 Task: Search one way flight ticket for 3 adults, 3 children in business from Columbus: John Glenn Columbus International Airport to Laramie: Laramie Regional Airport on 5-3-2023. Choice of flights is JetBlue. Number of bags: 1 carry on bag and 3 checked bags. Outbound departure time preference is 9:45.
Action: Mouse moved to (334, 133)
Screenshot: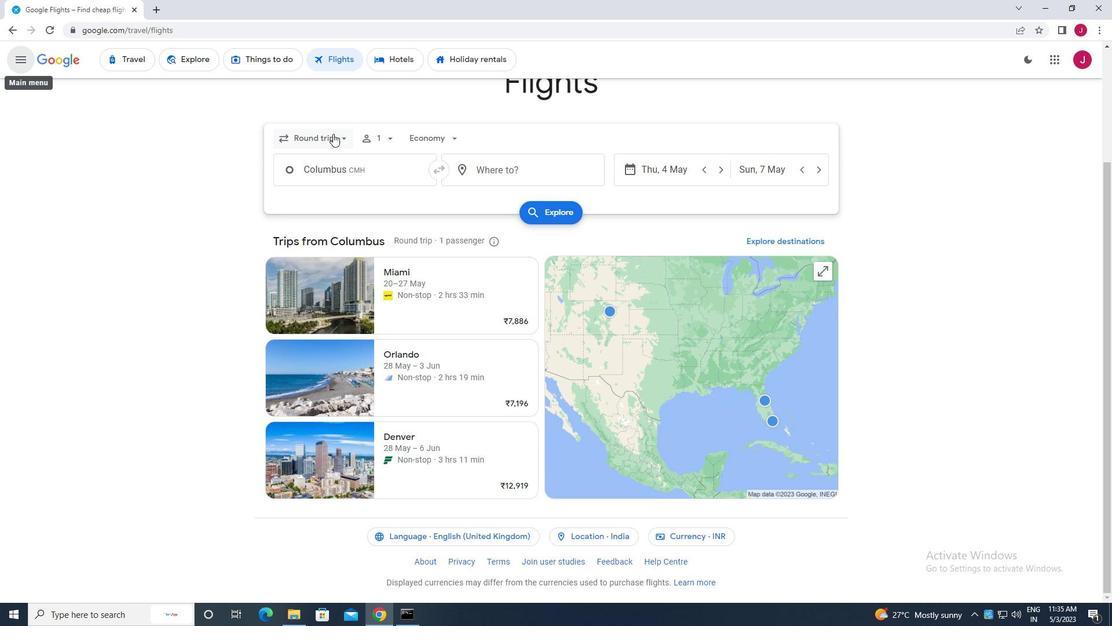 
Action: Mouse pressed left at (334, 133)
Screenshot: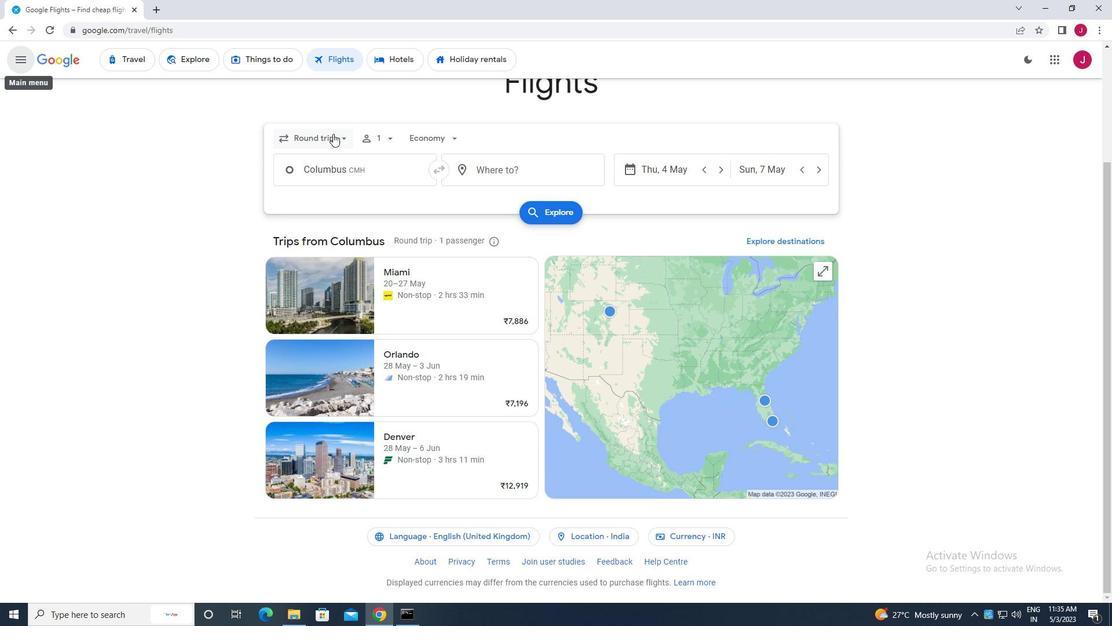 
Action: Mouse moved to (336, 190)
Screenshot: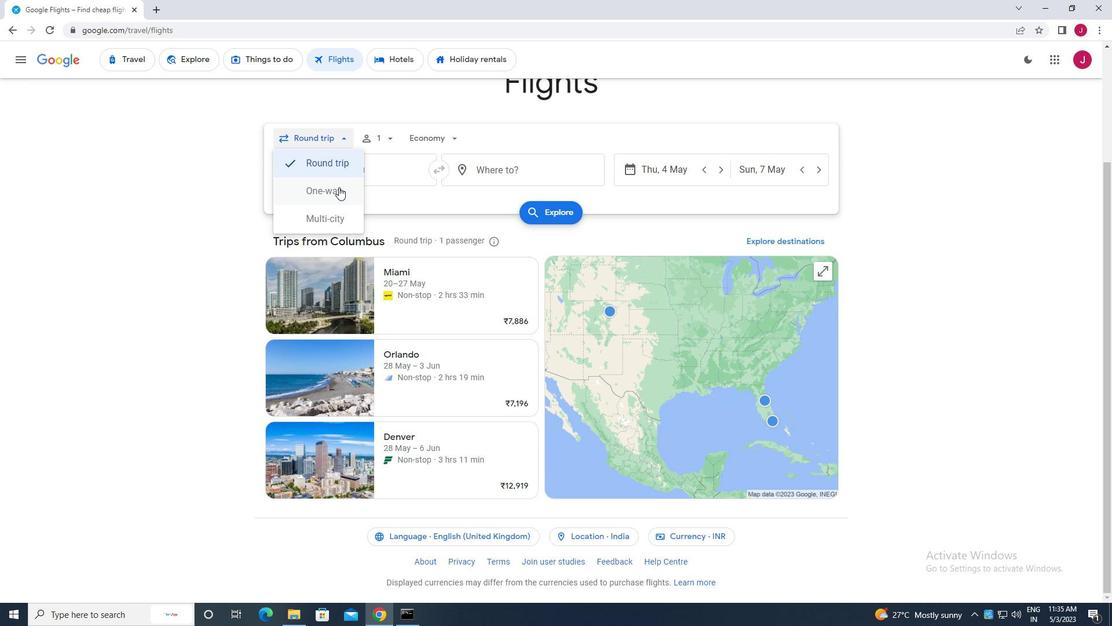 
Action: Mouse pressed left at (336, 190)
Screenshot: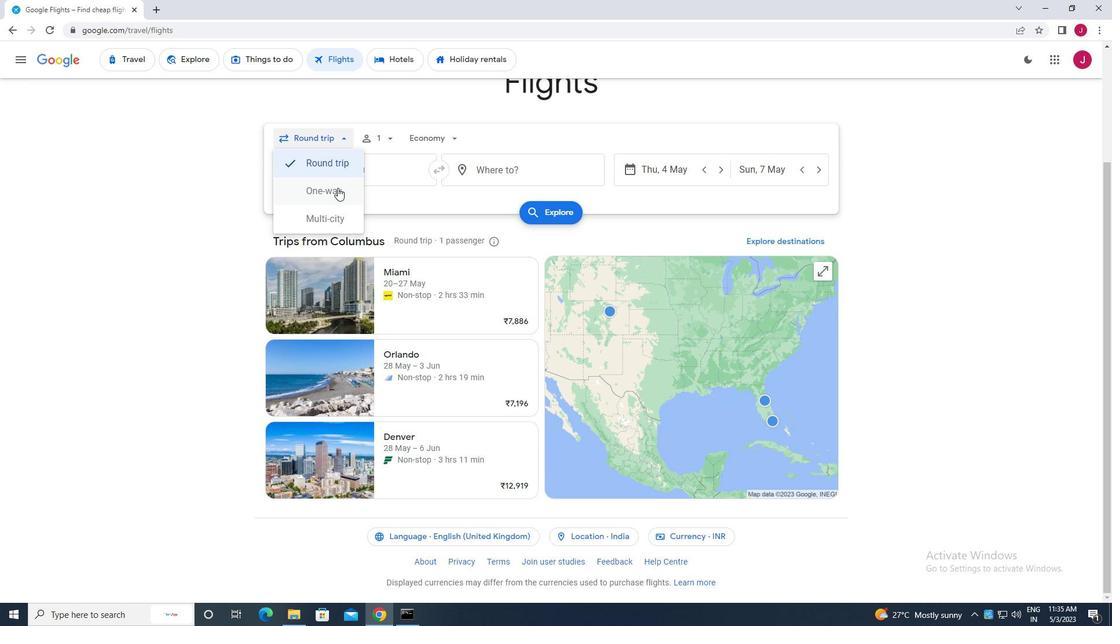 
Action: Mouse moved to (390, 138)
Screenshot: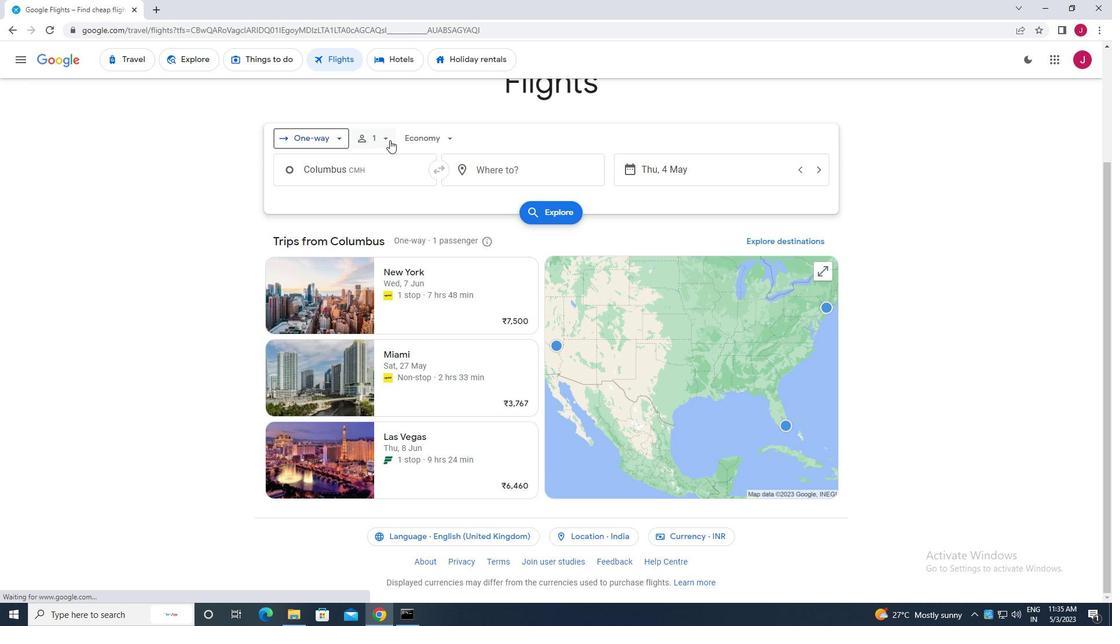 
Action: Mouse pressed left at (390, 138)
Screenshot: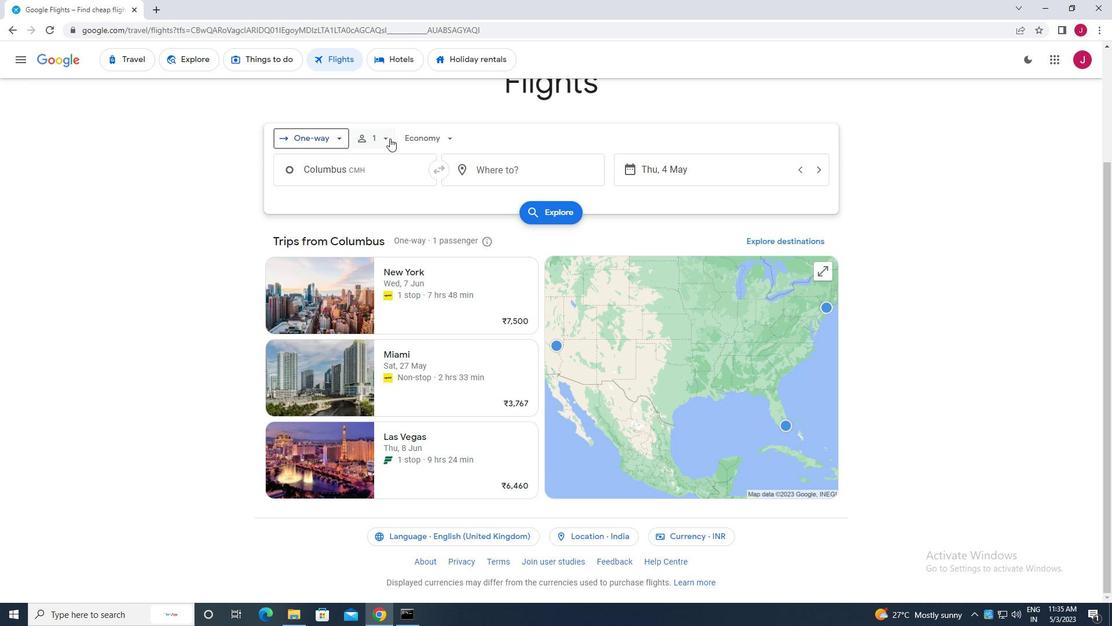 
Action: Mouse moved to (473, 169)
Screenshot: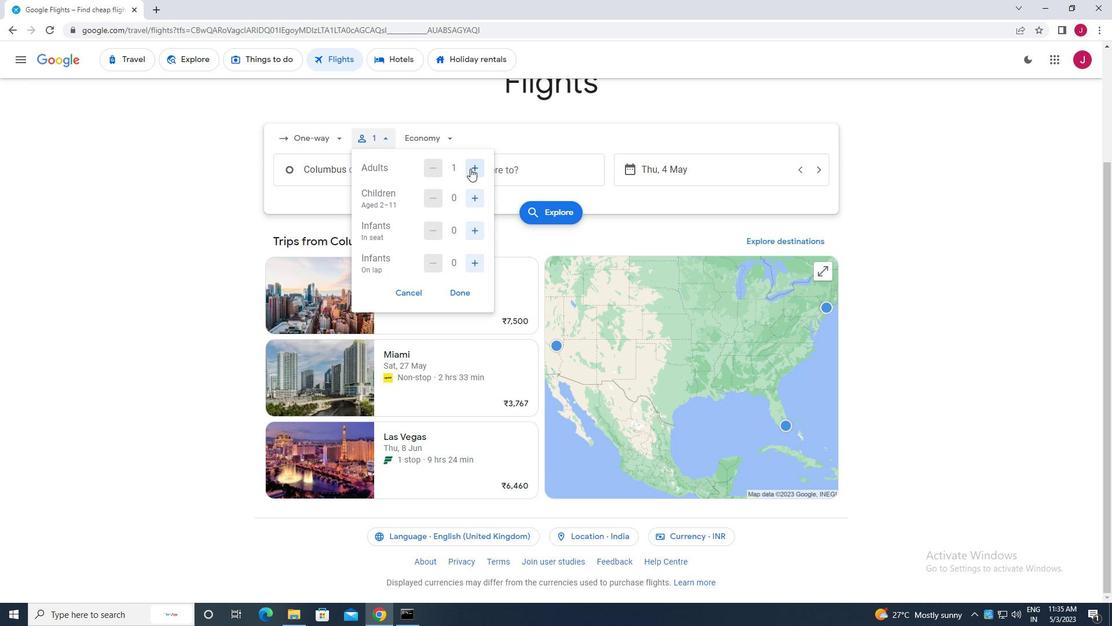 
Action: Mouse pressed left at (473, 169)
Screenshot: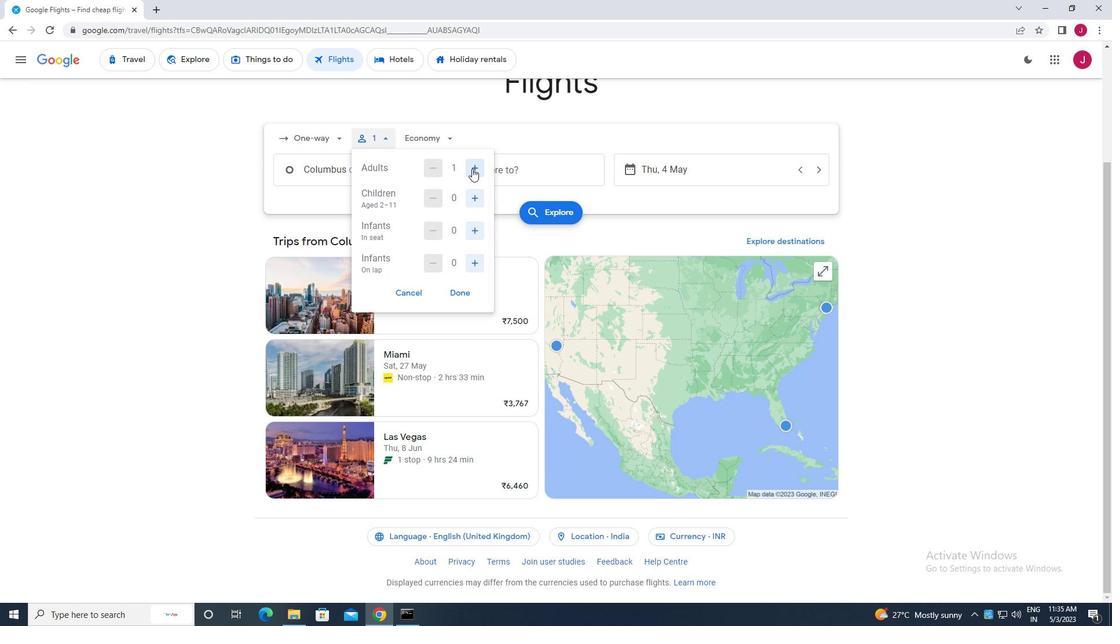 
Action: Mouse pressed left at (473, 169)
Screenshot: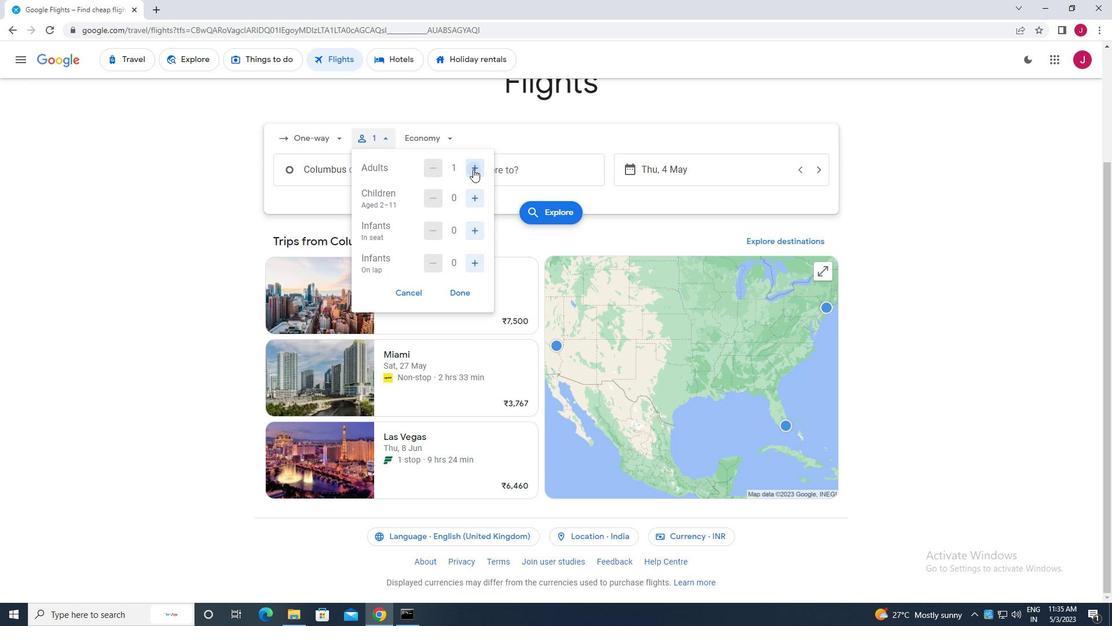
Action: Mouse moved to (477, 201)
Screenshot: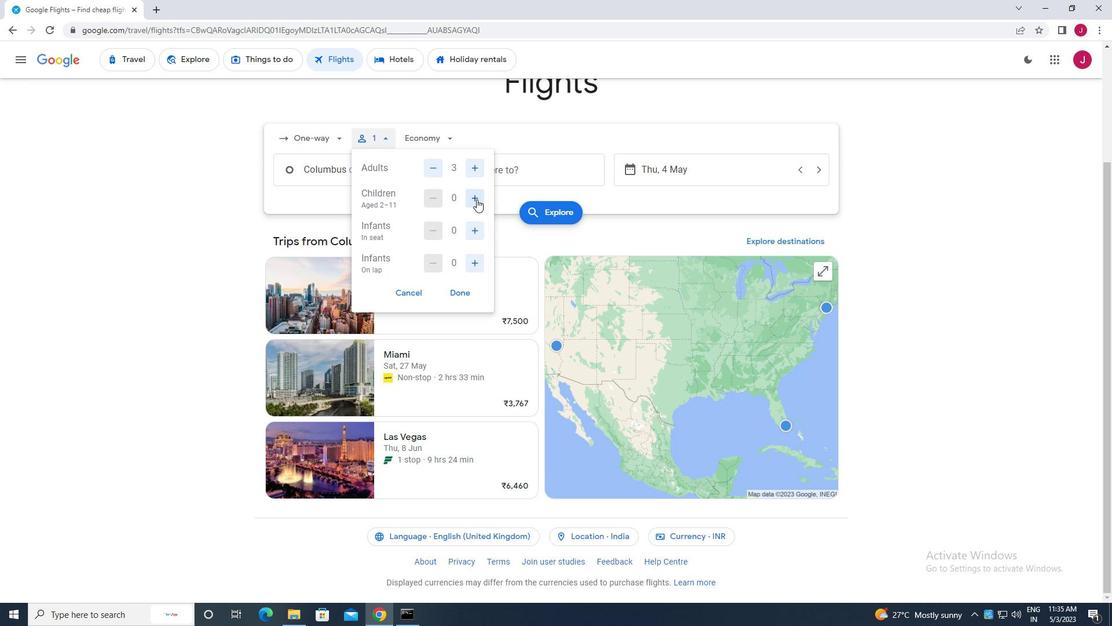 
Action: Mouse pressed left at (477, 201)
Screenshot: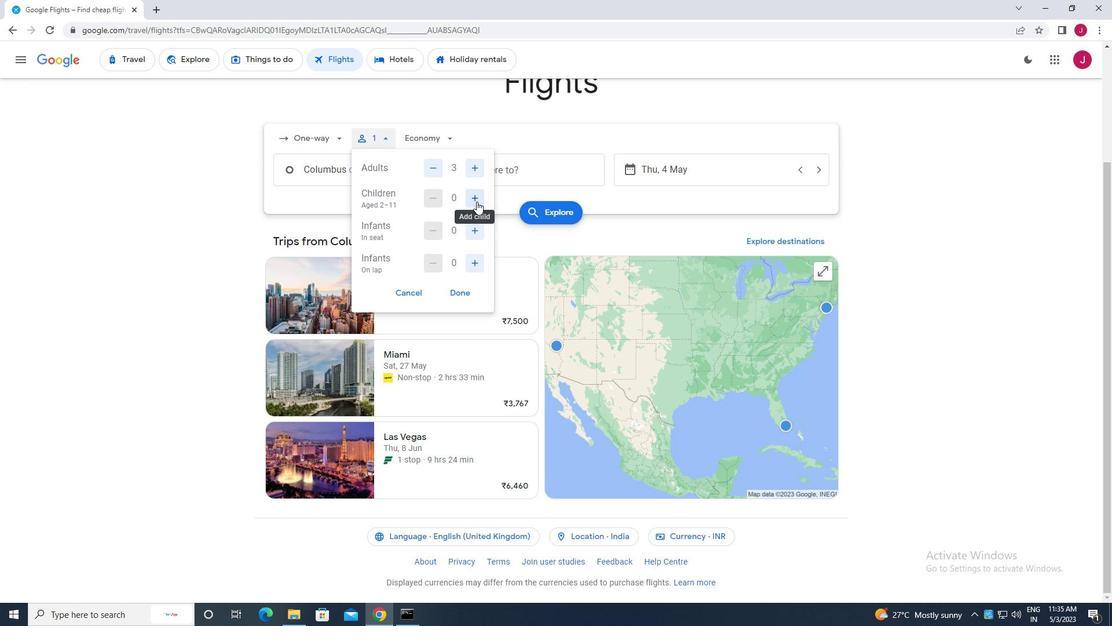 
Action: Mouse pressed left at (477, 201)
Screenshot: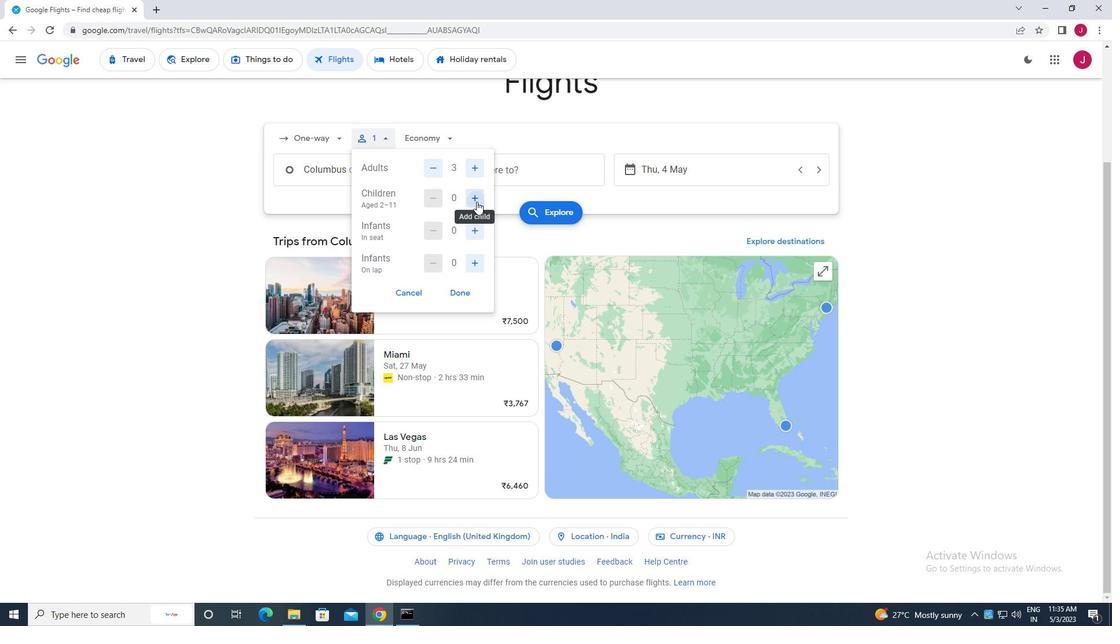 
Action: Mouse pressed left at (477, 201)
Screenshot: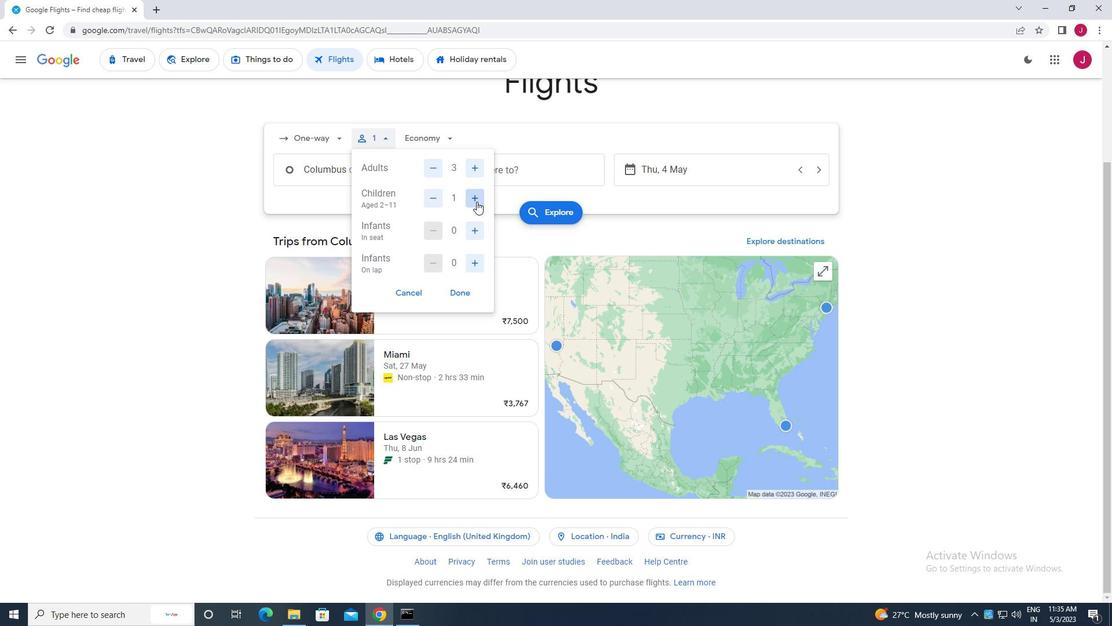 
Action: Mouse moved to (462, 293)
Screenshot: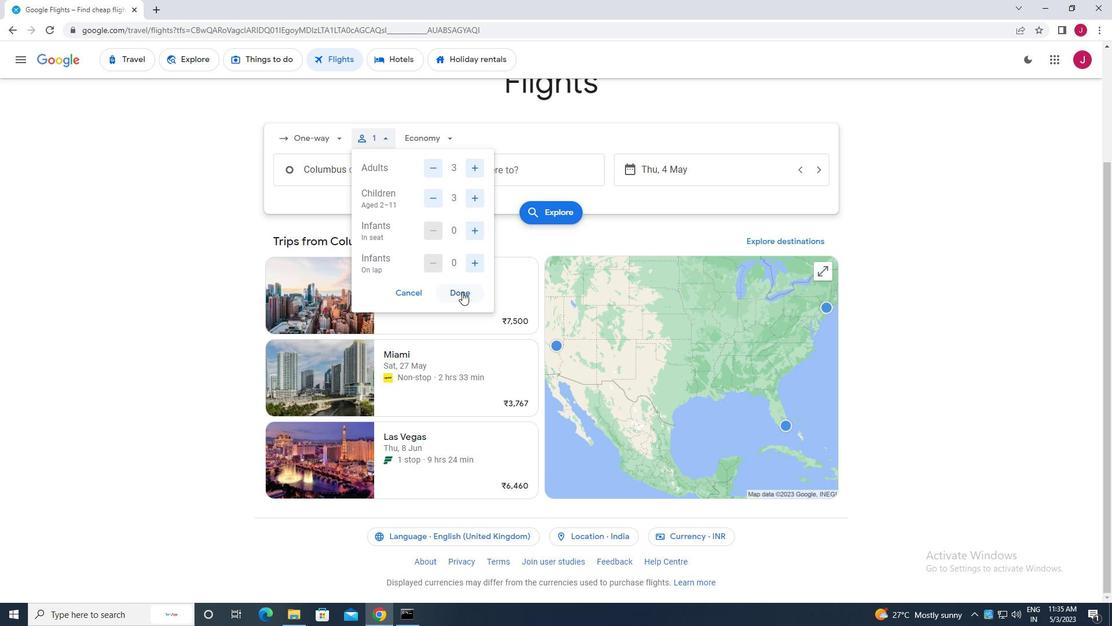 
Action: Mouse pressed left at (462, 293)
Screenshot: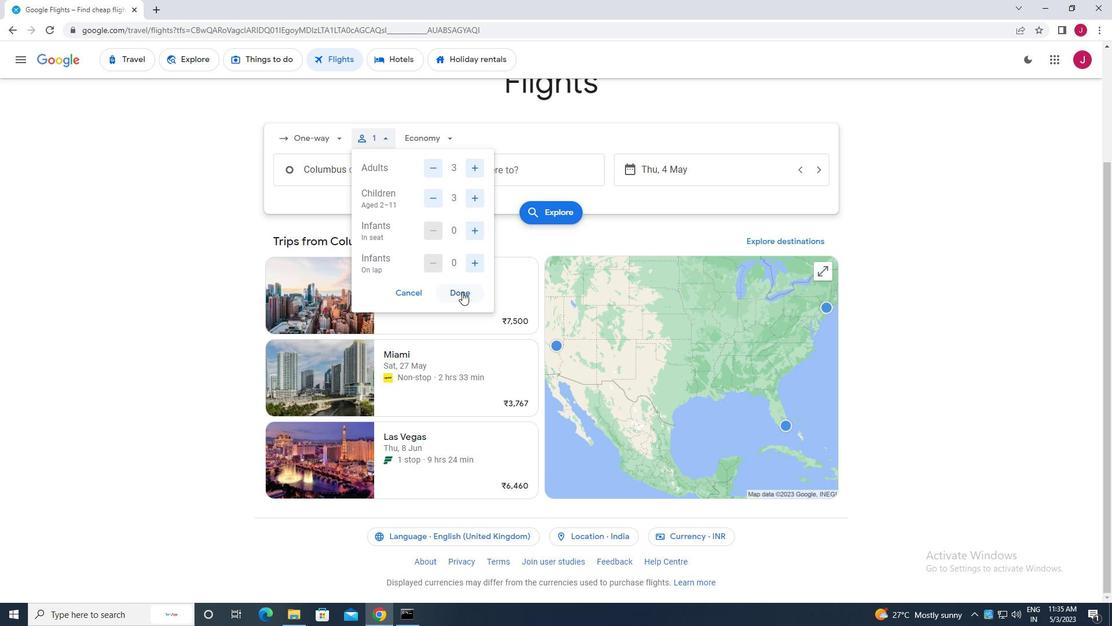 
Action: Mouse moved to (444, 141)
Screenshot: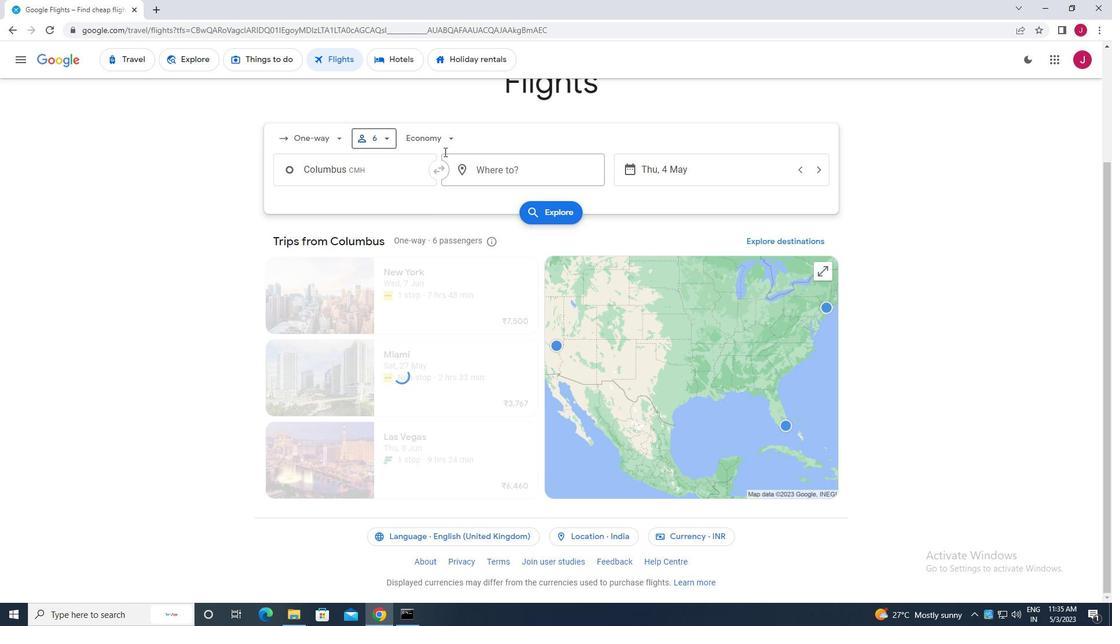 
Action: Mouse pressed left at (444, 141)
Screenshot: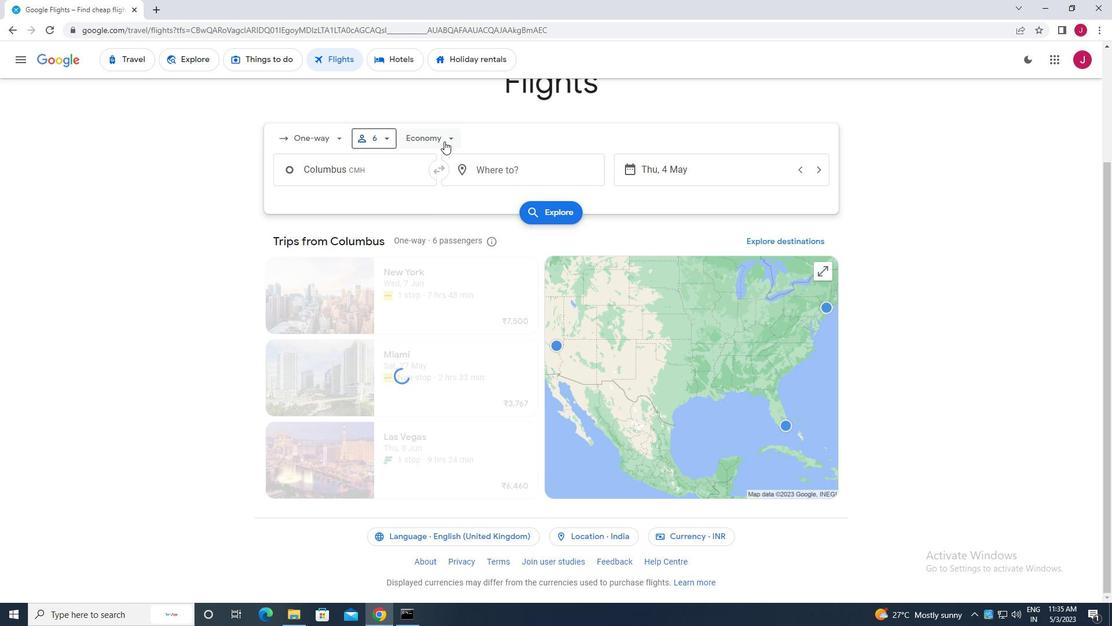 
Action: Mouse moved to (445, 215)
Screenshot: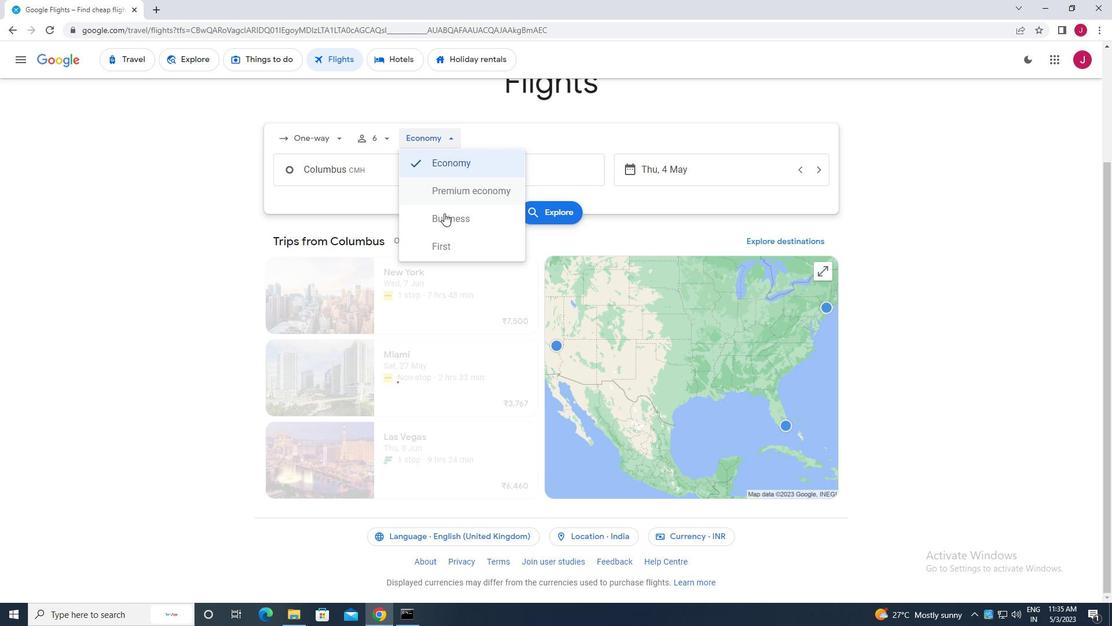 
Action: Mouse pressed left at (445, 215)
Screenshot: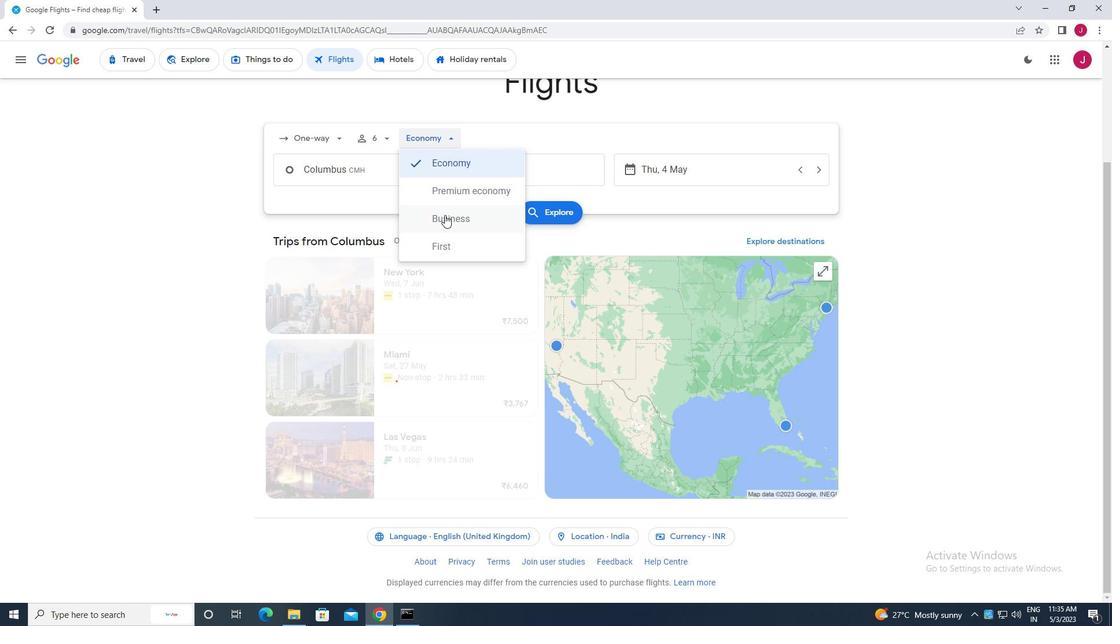 
Action: Mouse moved to (385, 166)
Screenshot: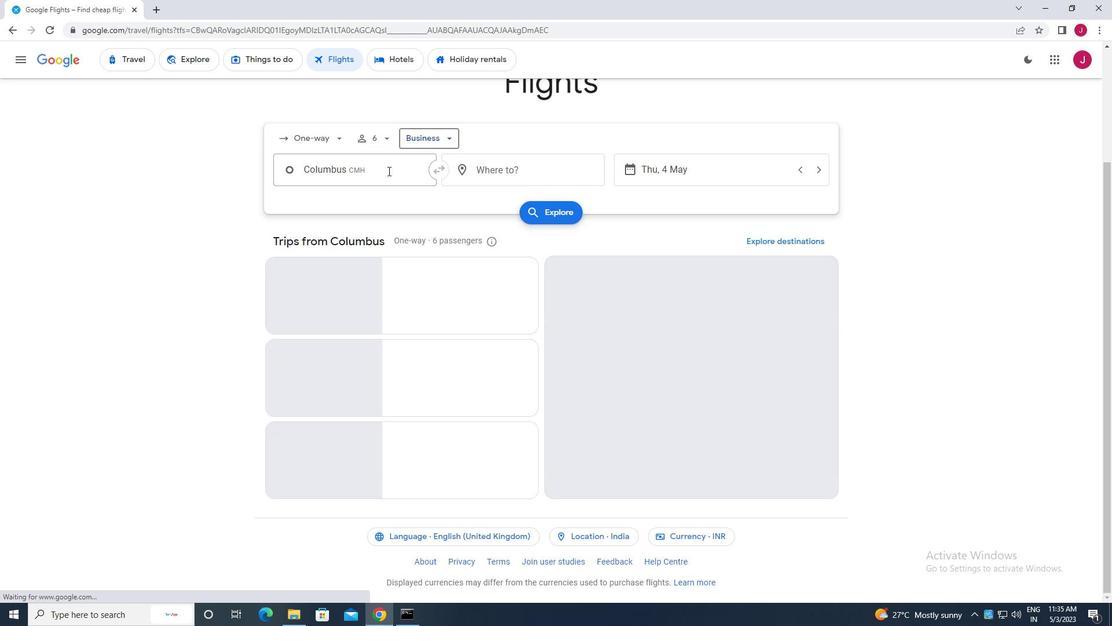 
Action: Mouse pressed left at (385, 166)
Screenshot: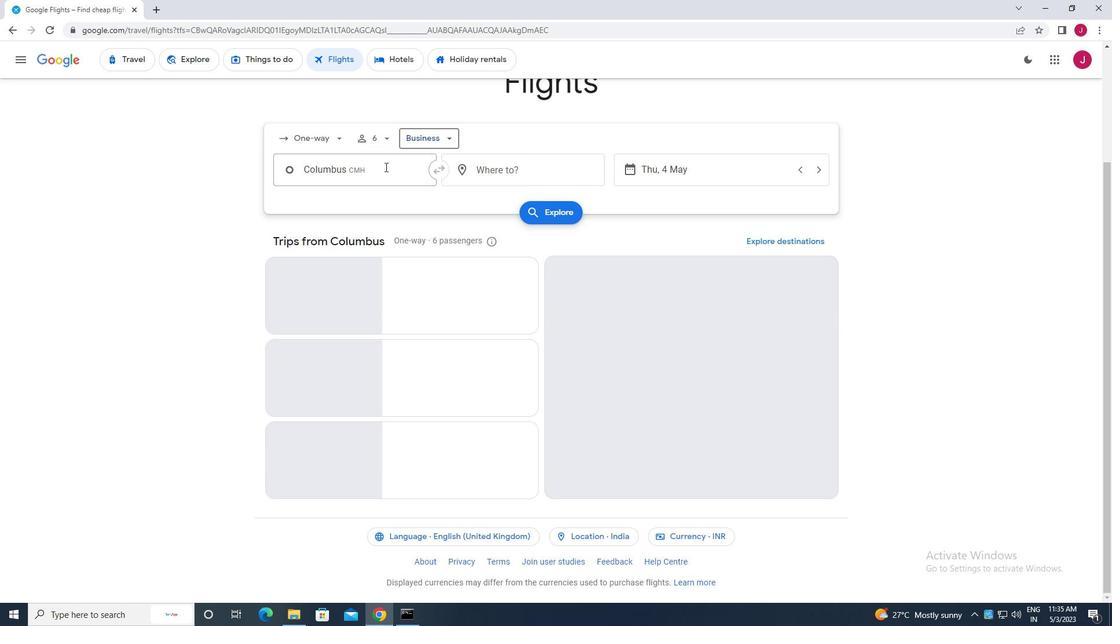 
Action: Mouse moved to (384, 164)
Screenshot: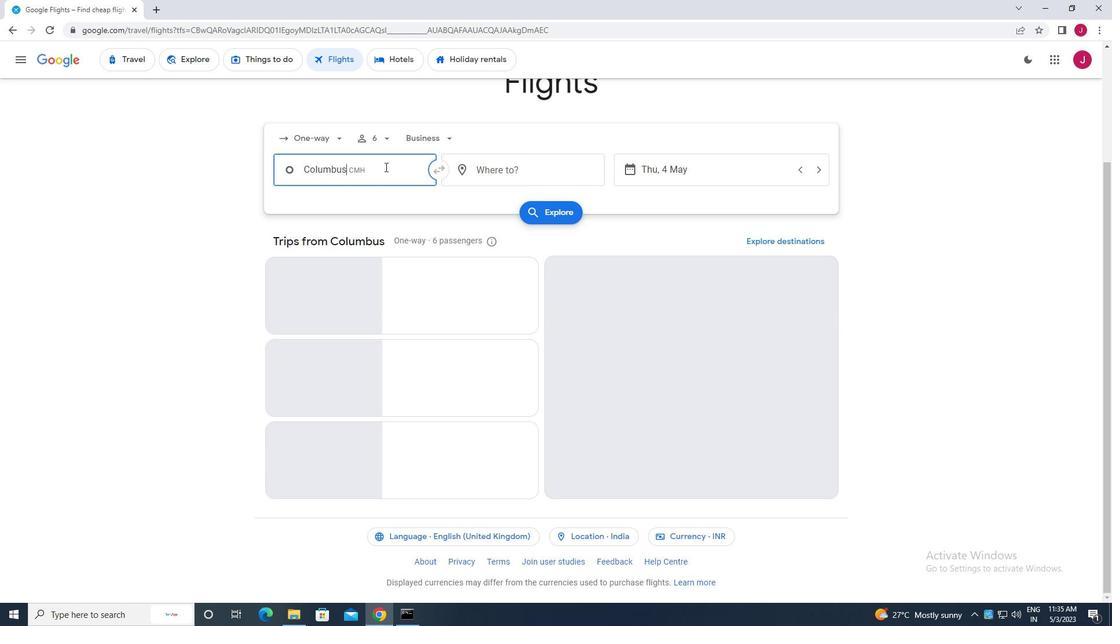 
Action: Key pressed columb
Screenshot: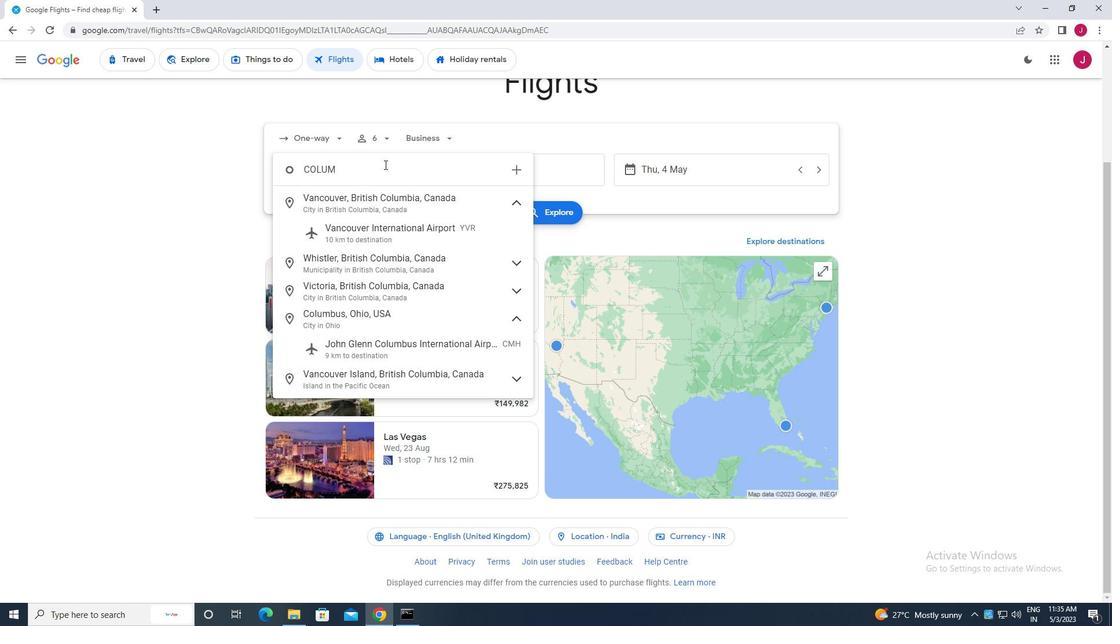 
Action: Mouse moved to (383, 165)
Screenshot: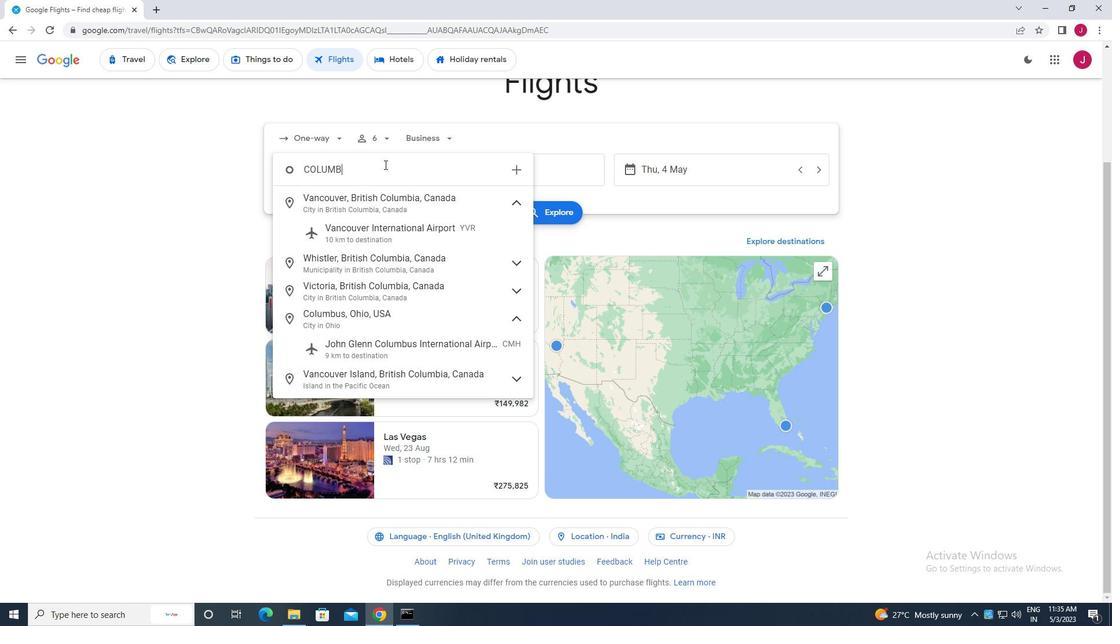 
Action: Key pressed us
Screenshot: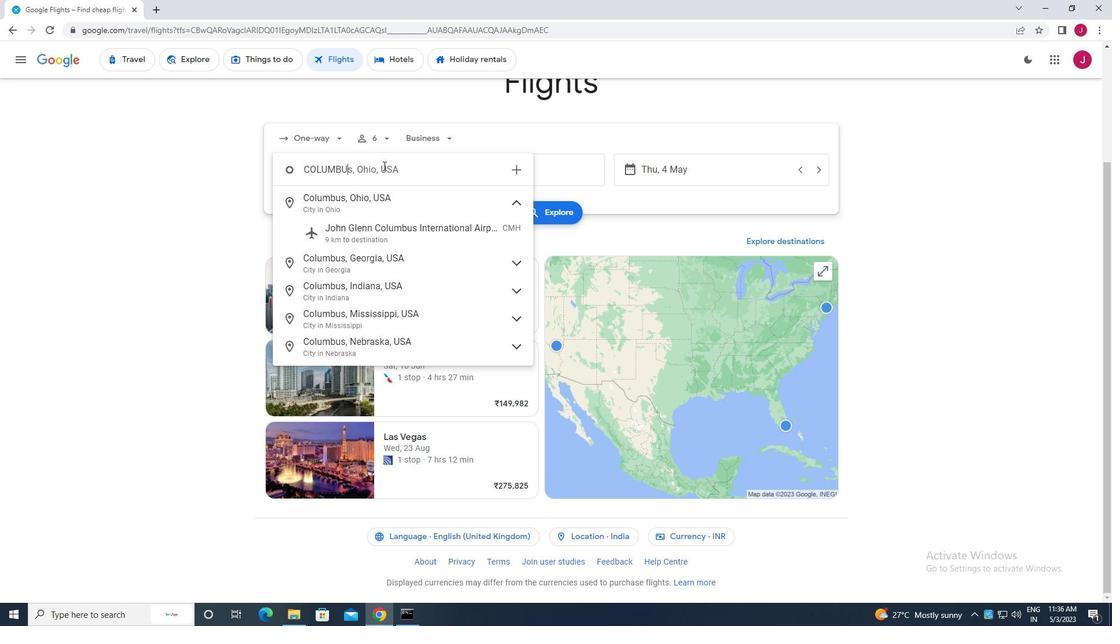 
Action: Mouse moved to (413, 226)
Screenshot: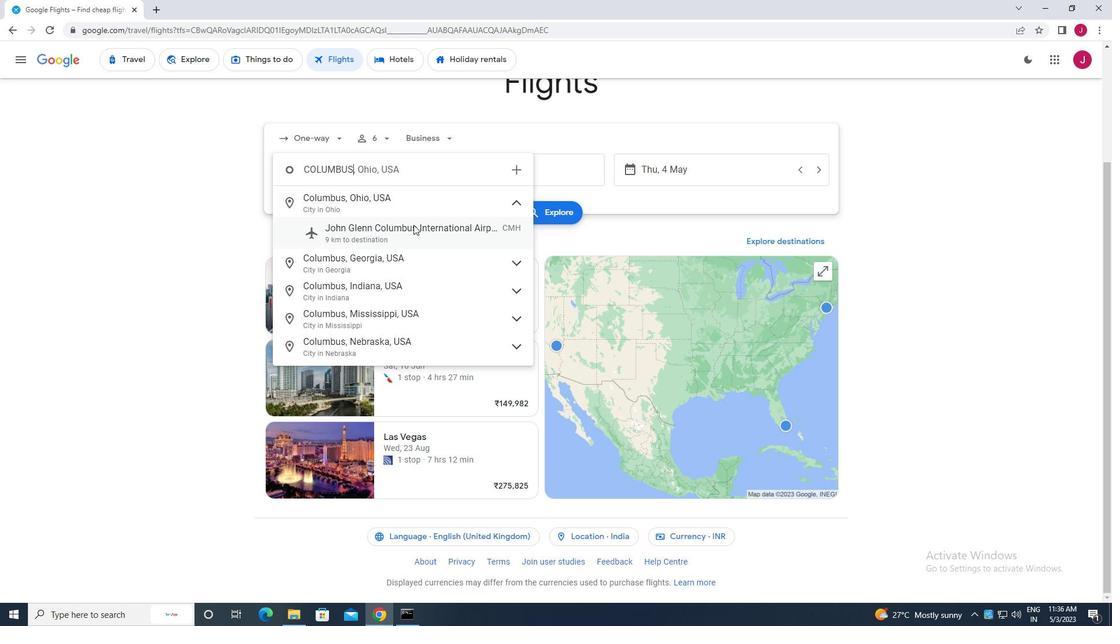 
Action: Mouse pressed left at (413, 226)
Screenshot: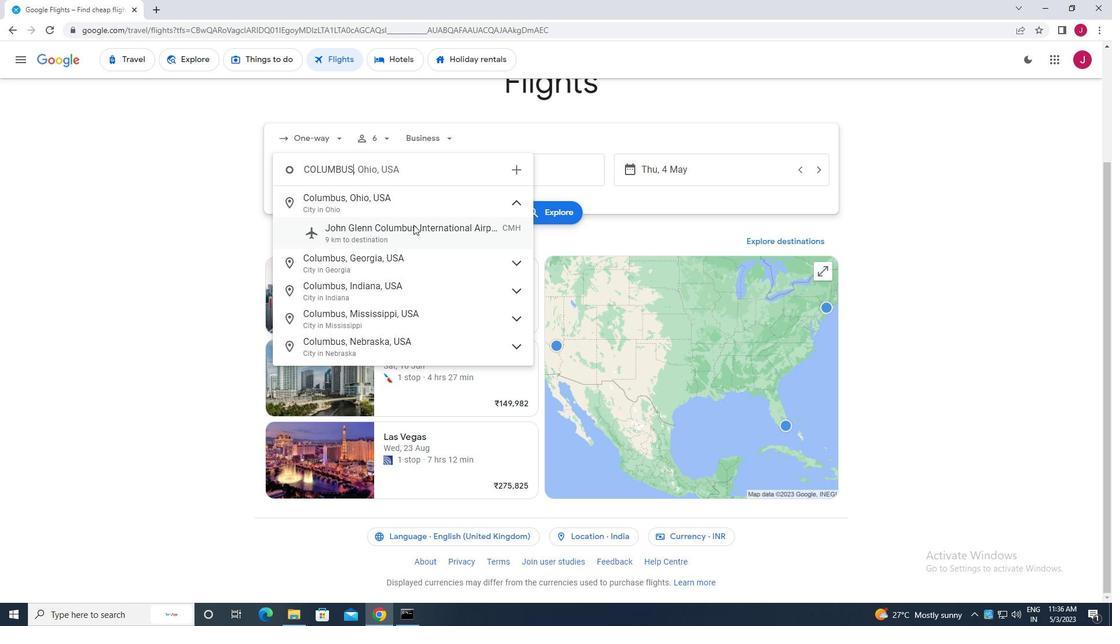 
Action: Mouse moved to (546, 170)
Screenshot: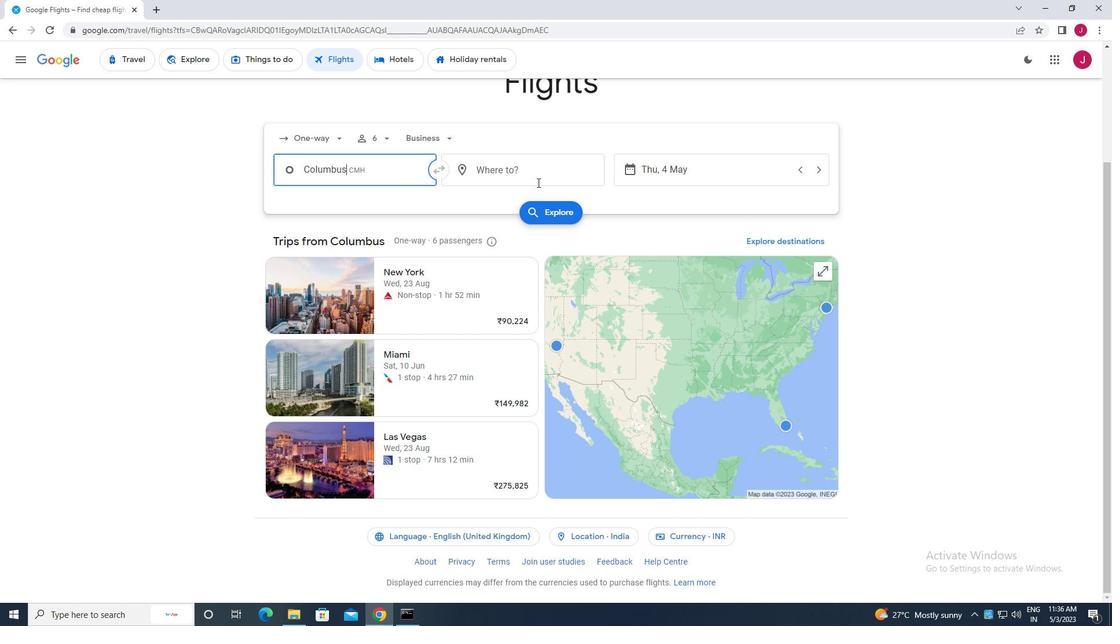 
Action: Mouse pressed left at (546, 170)
Screenshot: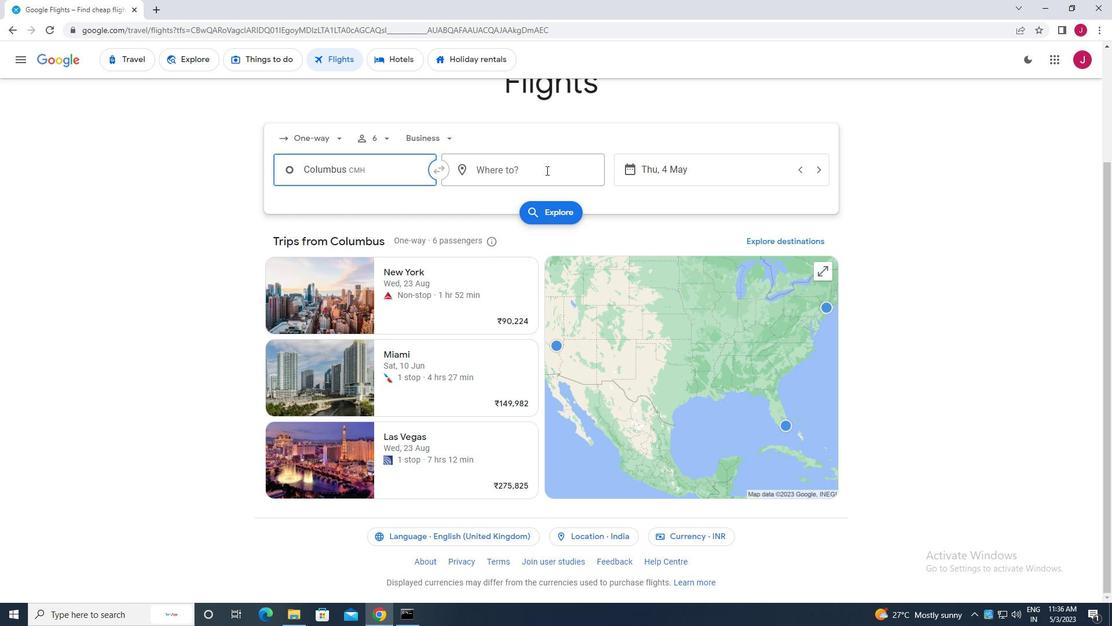 
Action: Mouse moved to (542, 166)
Screenshot: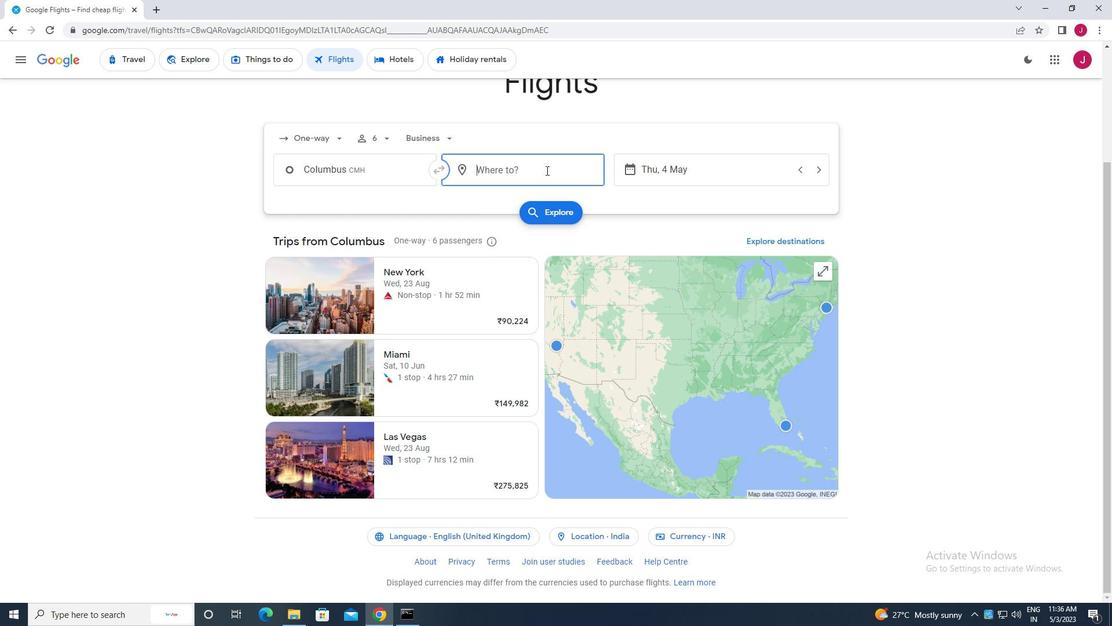 
Action: Key pressed albert<Key.space>j<Key.backspace><Key.backspace><Key.backspace><Key.backspace><Key.backspace><Key.backspace><Key.backspace><Key.backspace><Key.backspace>laram
Screenshot: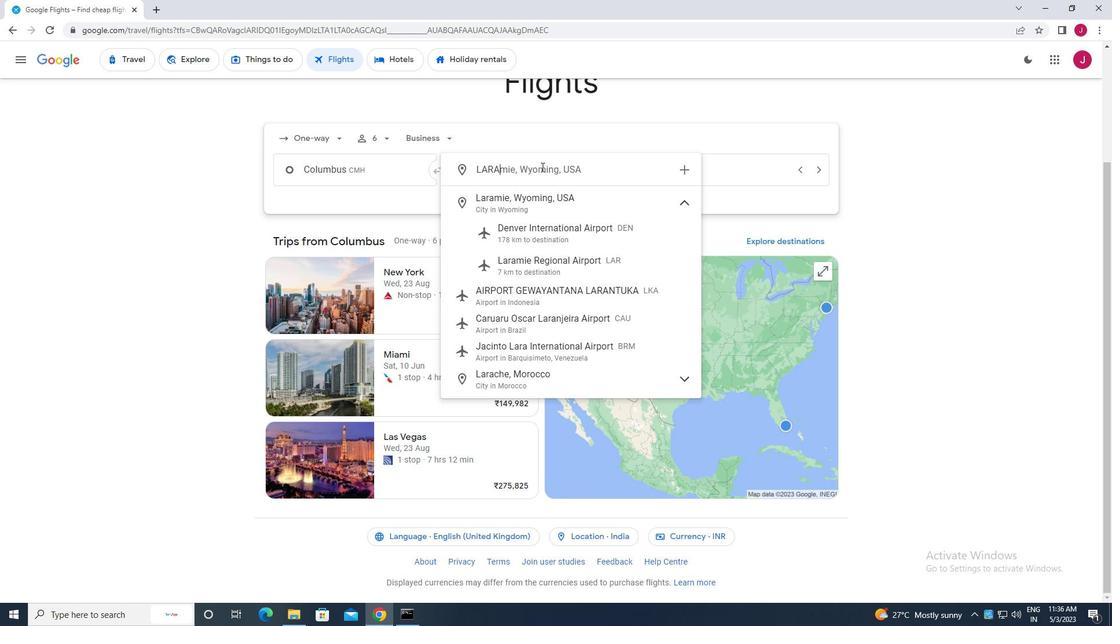 
Action: Mouse moved to (558, 268)
Screenshot: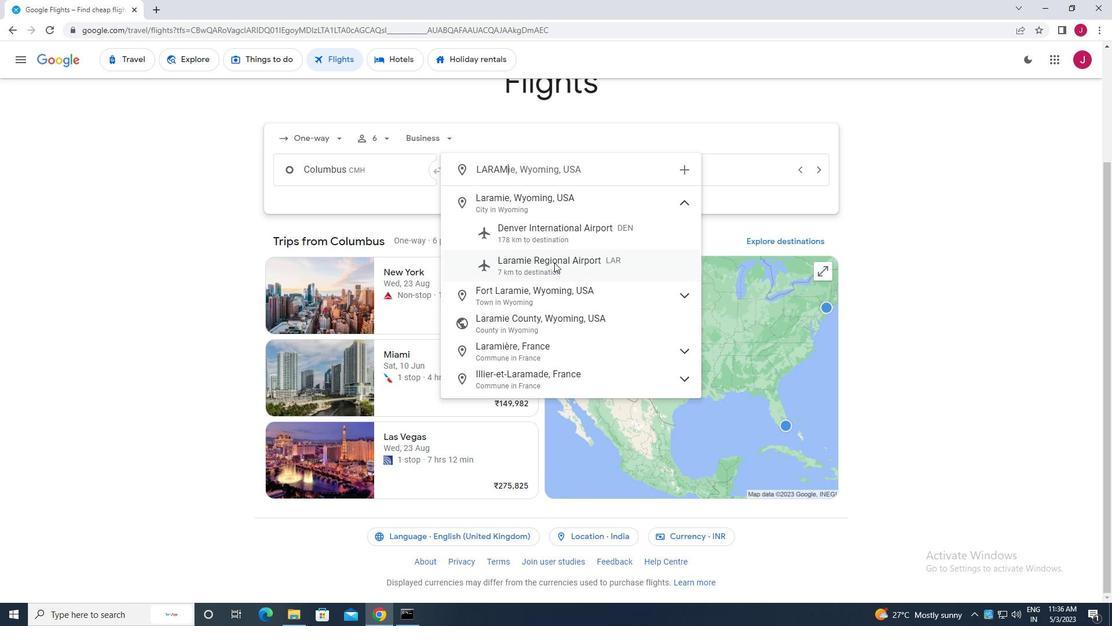 
Action: Mouse pressed left at (558, 268)
Screenshot: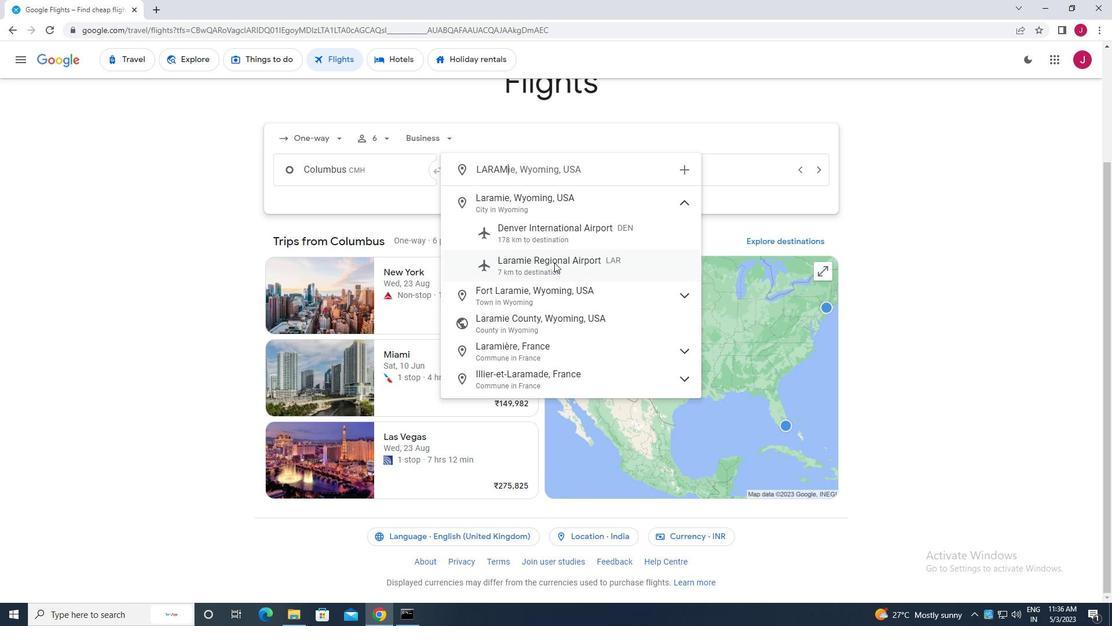 
Action: Mouse moved to (706, 172)
Screenshot: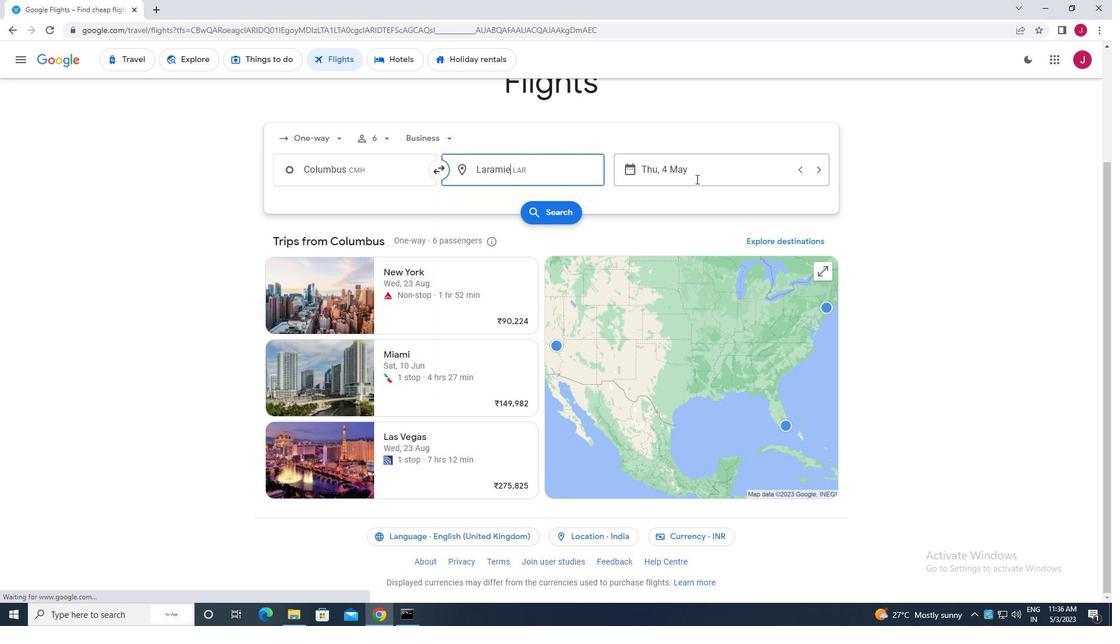 
Action: Mouse pressed left at (706, 172)
Screenshot: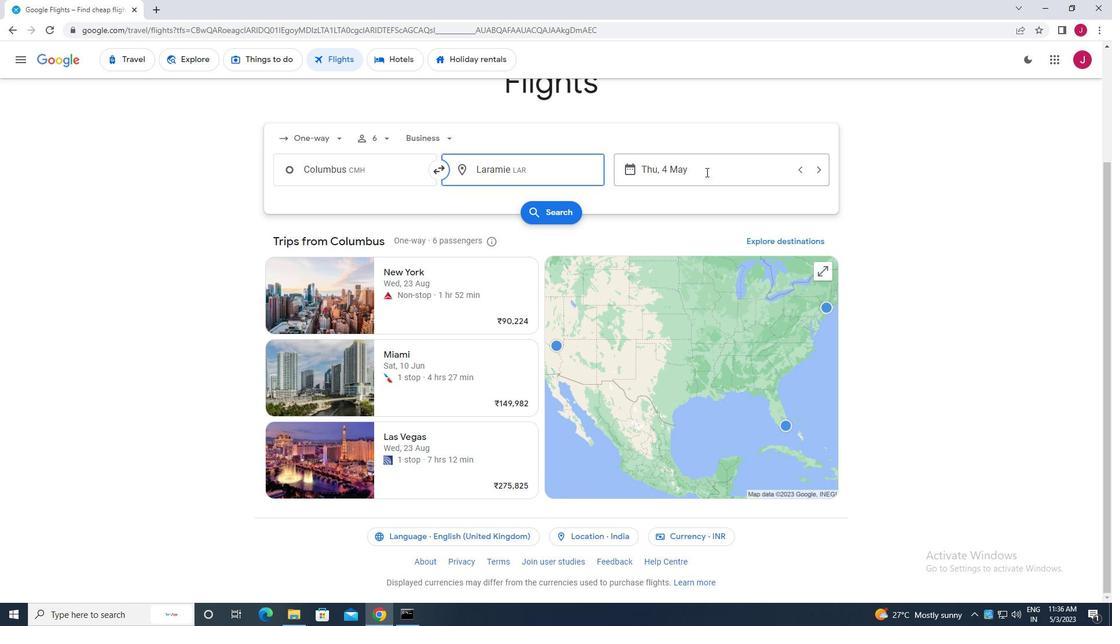 
Action: Mouse moved to (503, 258)
Screenshot: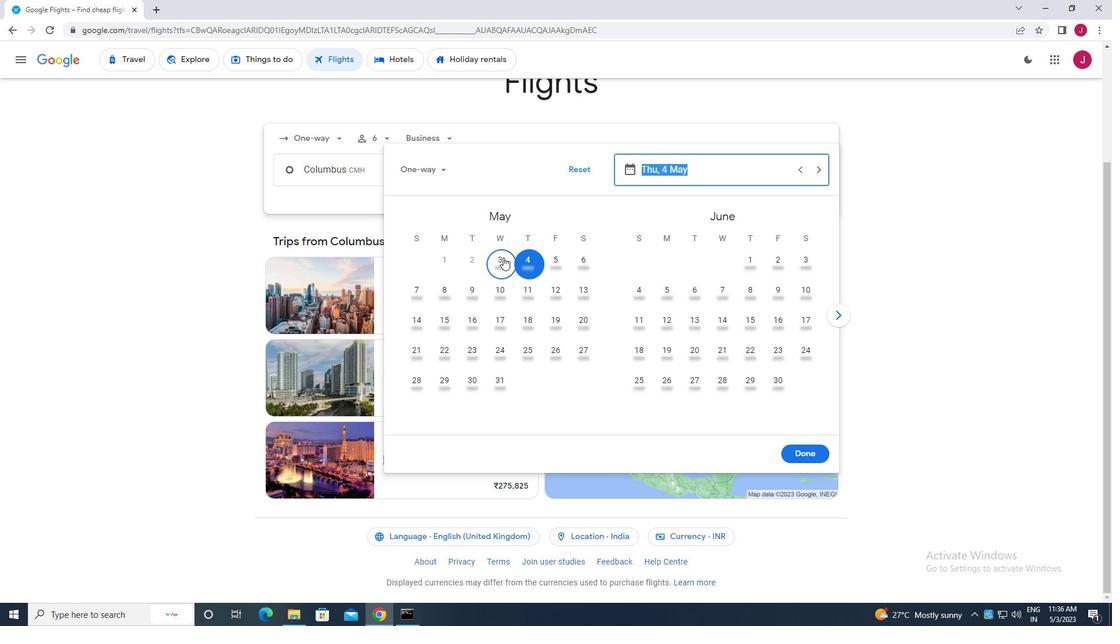 
Action: Mouse pressed left at (503, 258)
Screenshot: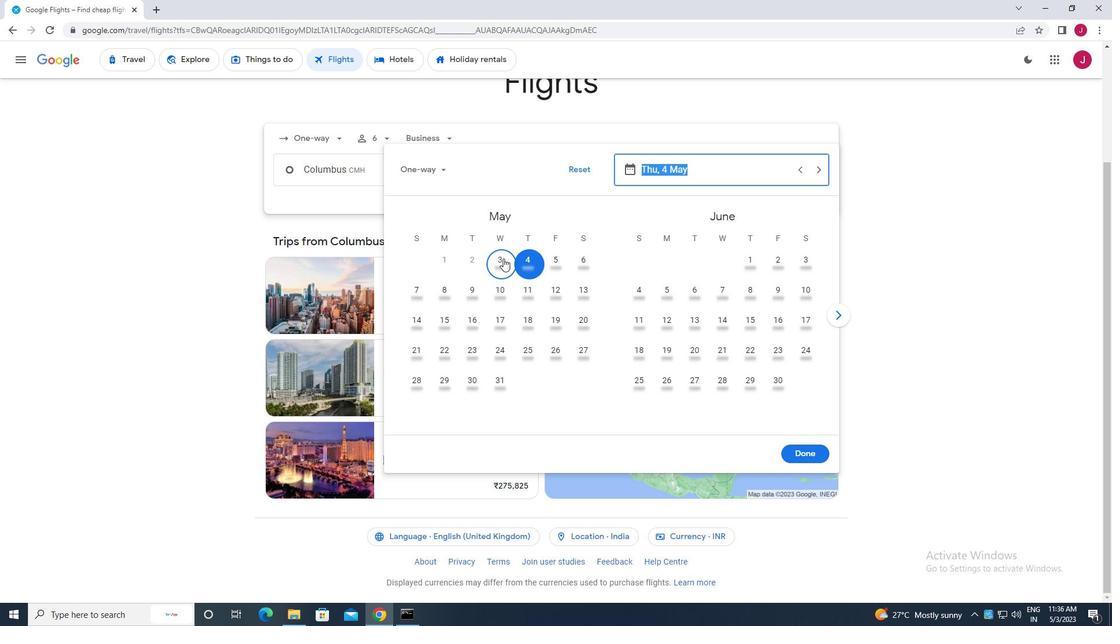 
Action: Mouse moved to (806, 450)
Screenshot: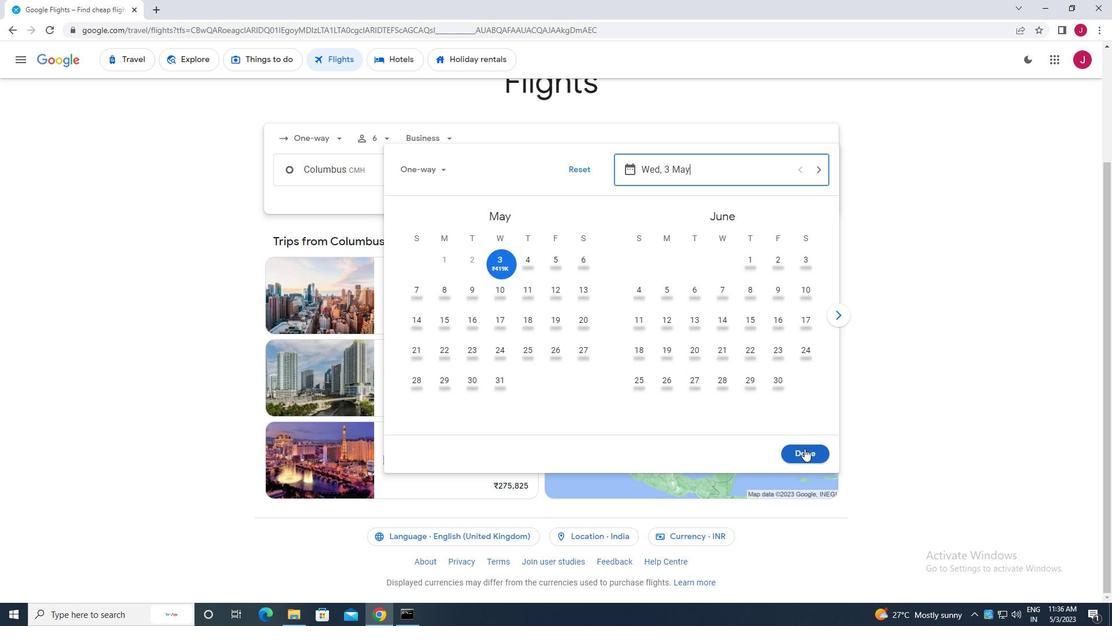 
Action: Mouse pressed left at (806, 450)
Screenshot: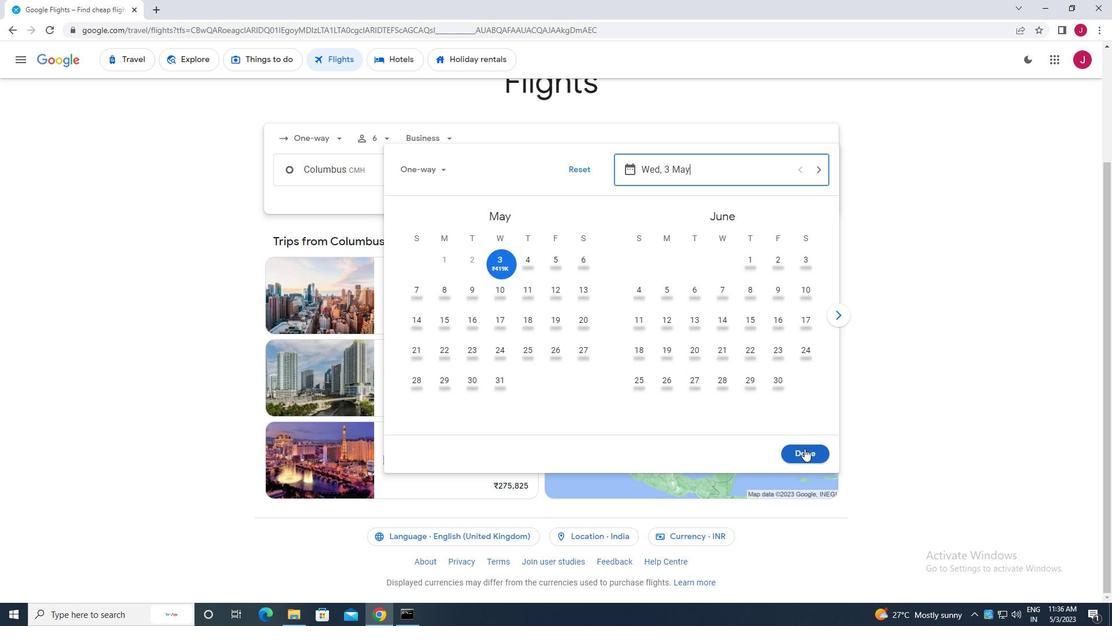 
Action: Mouse moved to (557, 212)
Screenshot: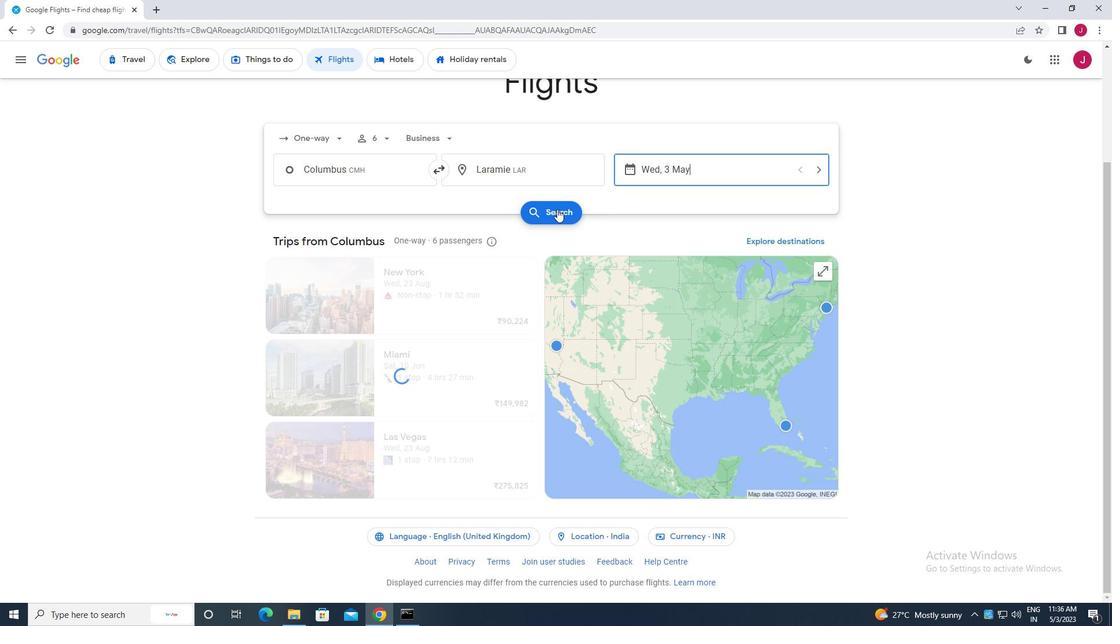 
Action: Mouse pressed left at (557, 212)
Screenshot: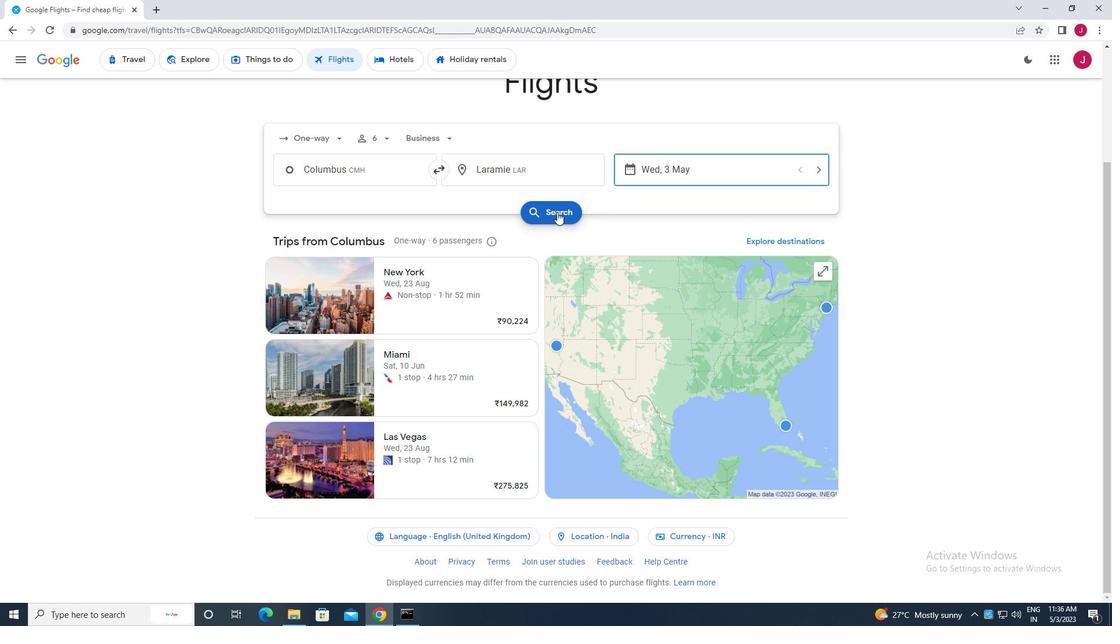 
Action: Mouse moved to (299, 164)
Screenshot: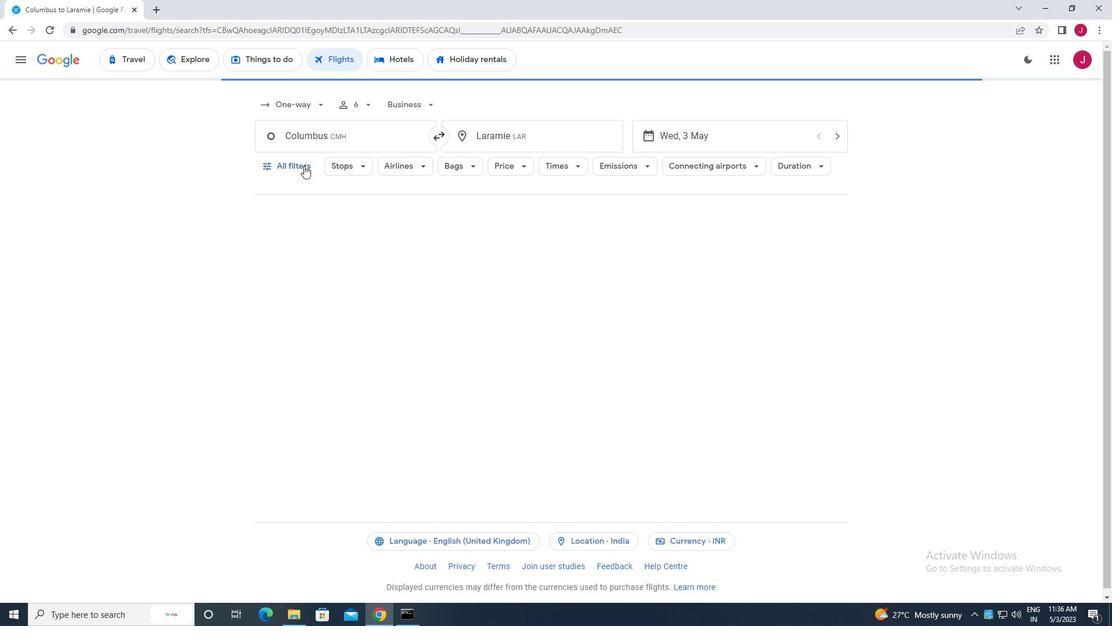 
Action: Mouse pressed left at (299, 164)
Screenshot: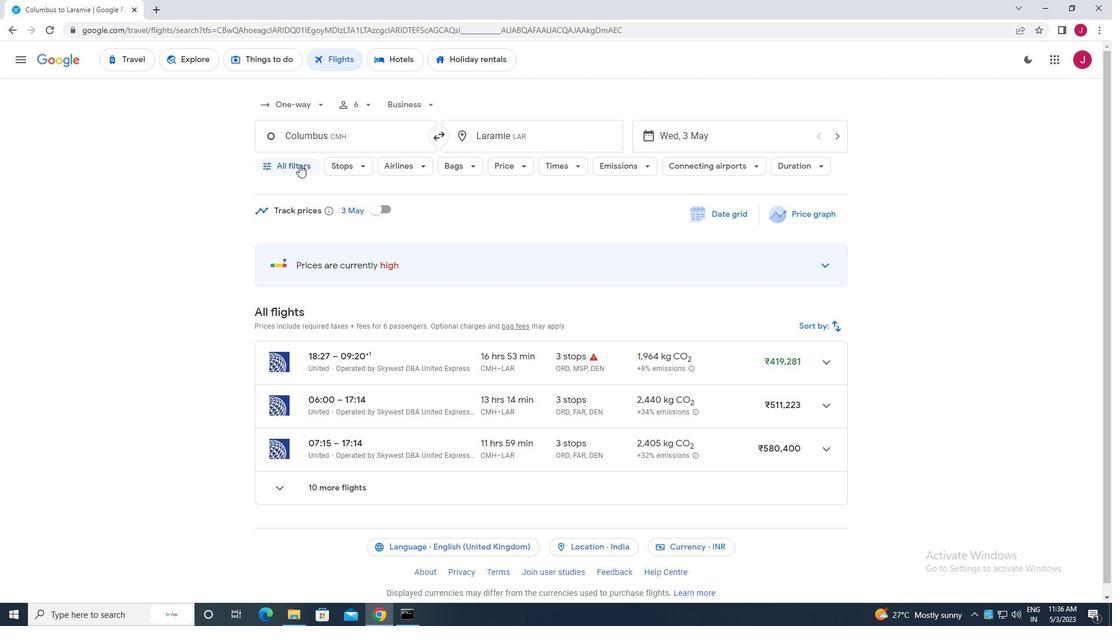
Action: Mouse moved to (311, 199)
Screenshot: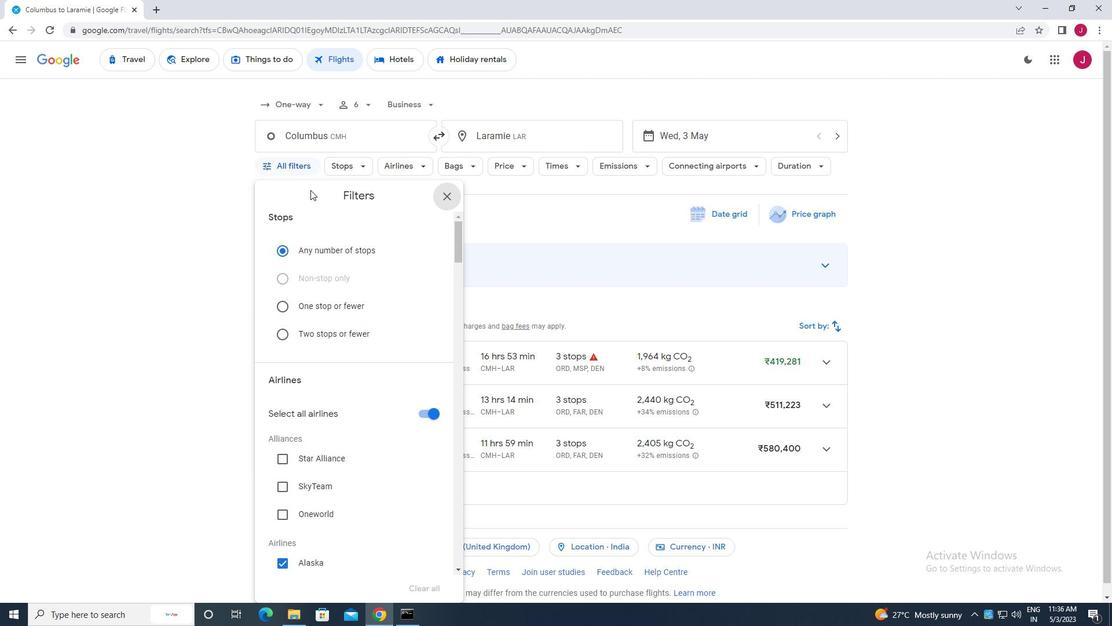 
Action: Mouse scrolled (311, 198) with delta (0, 0)
Screenshot: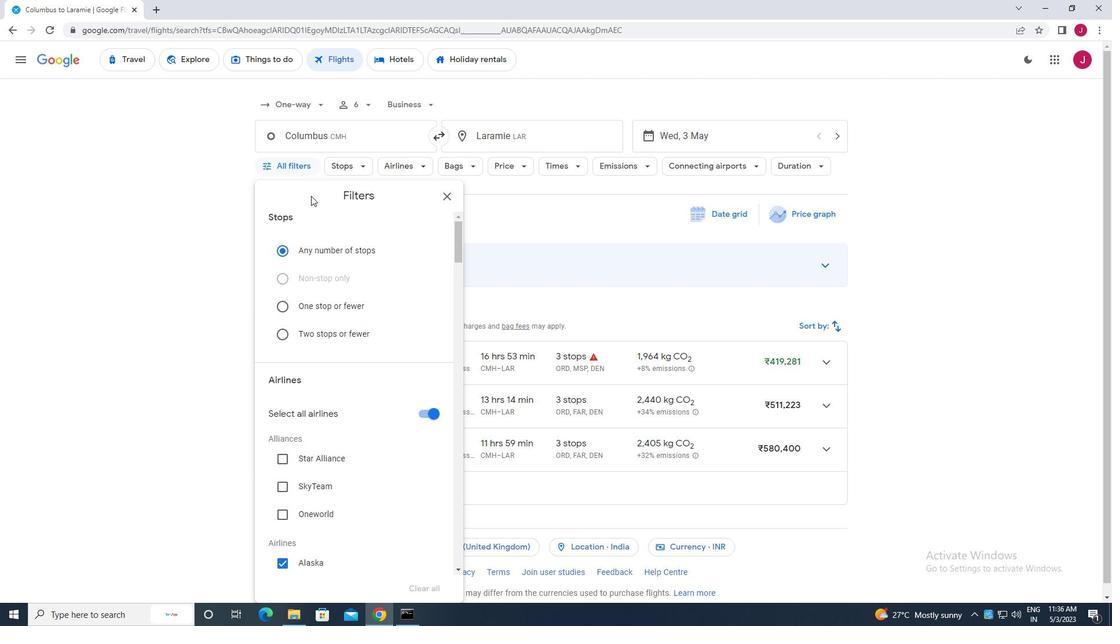 
Action: Mouse scrolled (311, 198) with delta (0, 0)
Screenshot: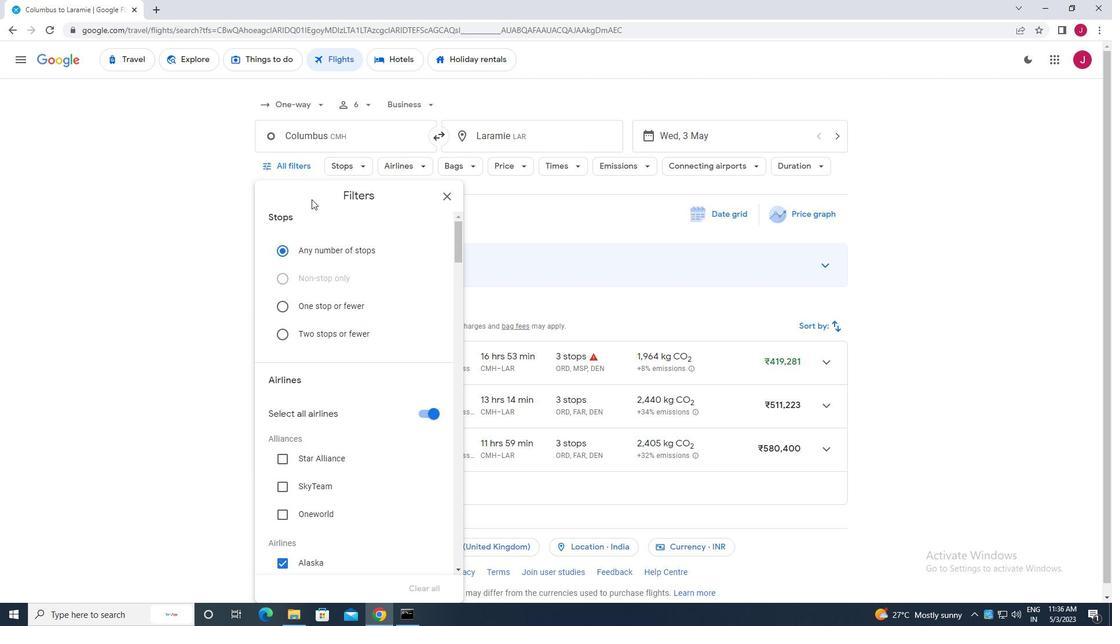 
Action: Mouse moved to (364, 251)
Screenshot: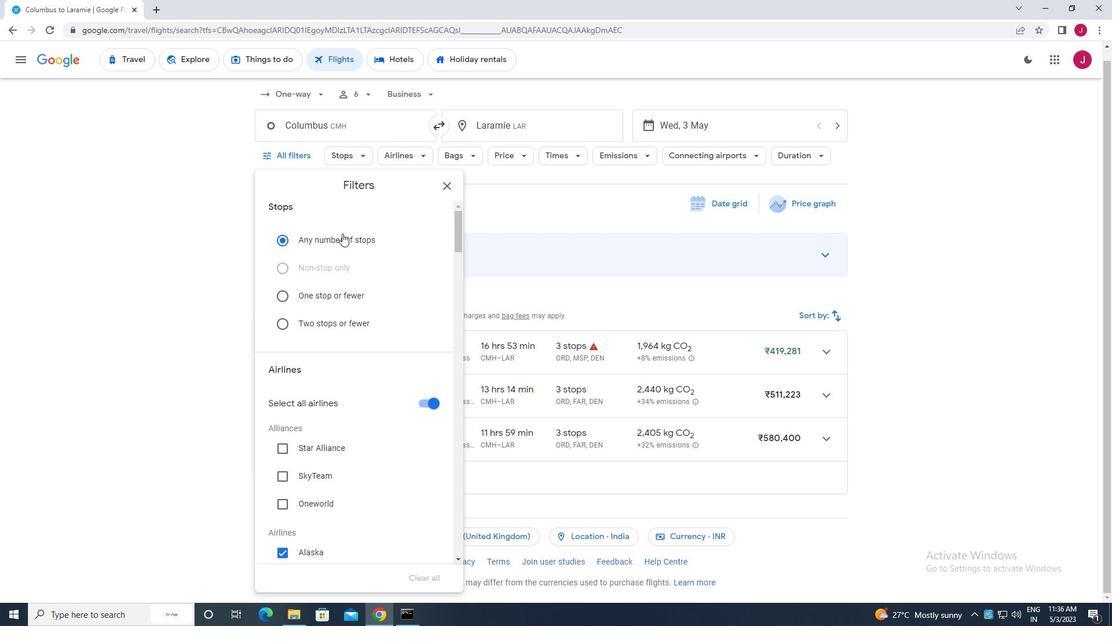 
Action: Mouse scrolled (364, 250) with delta (0, 0)
Screenshot: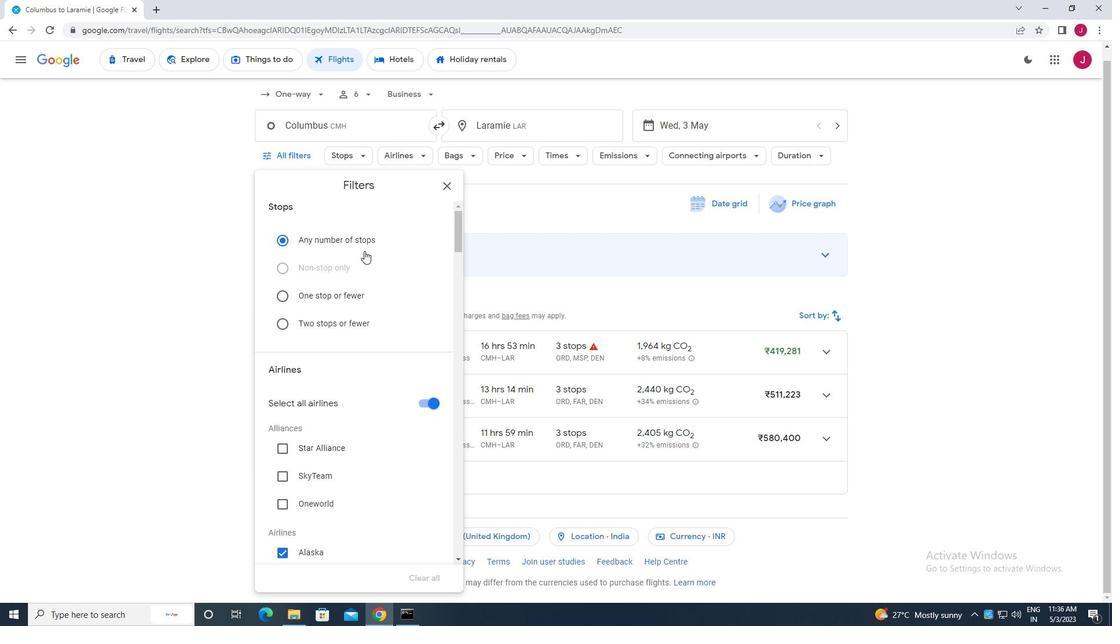 
Action: Mouse moved to (364, 251)
Screenshot: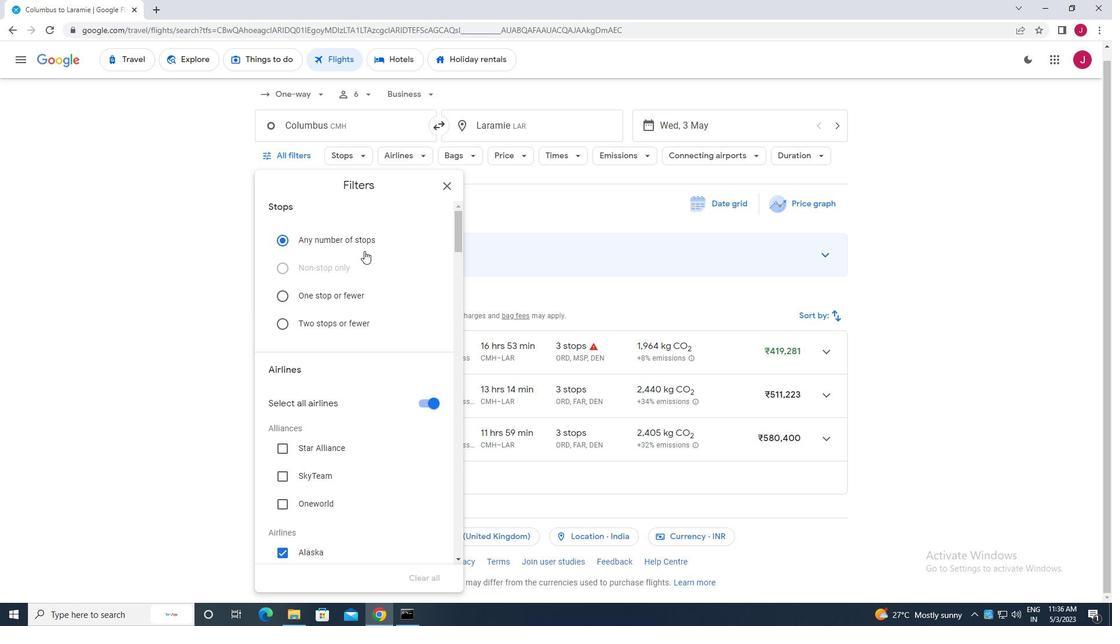 
Action: Mouse scrolled (364, 250) with delta (0, 0)
Screenshot: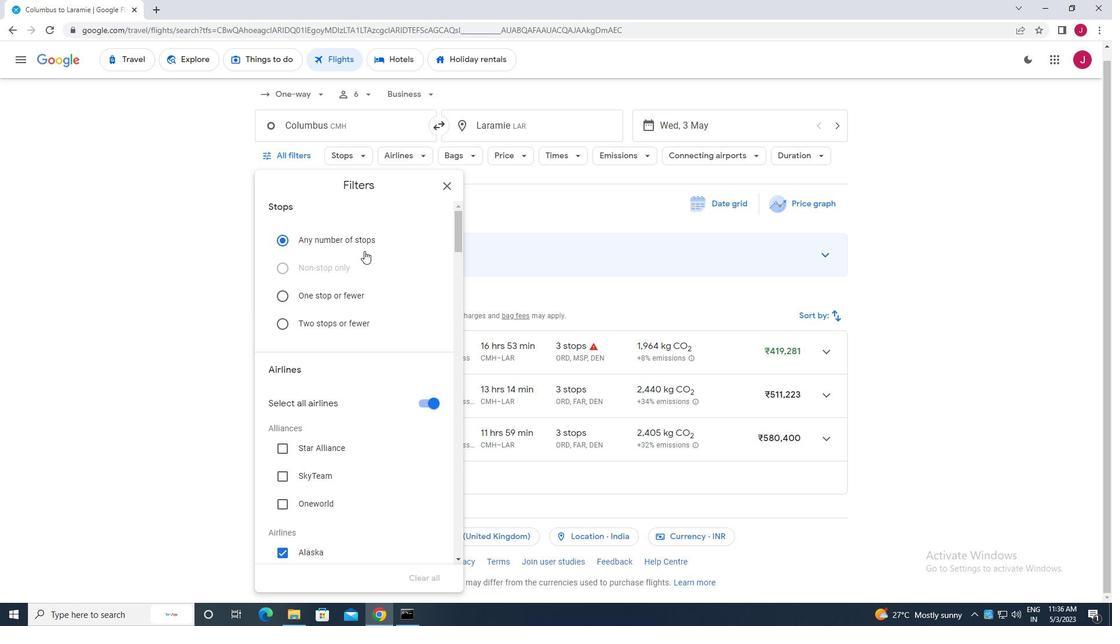 
Action: Mouse scrolled (364, 250) with delta (0, 0)
Screenshot: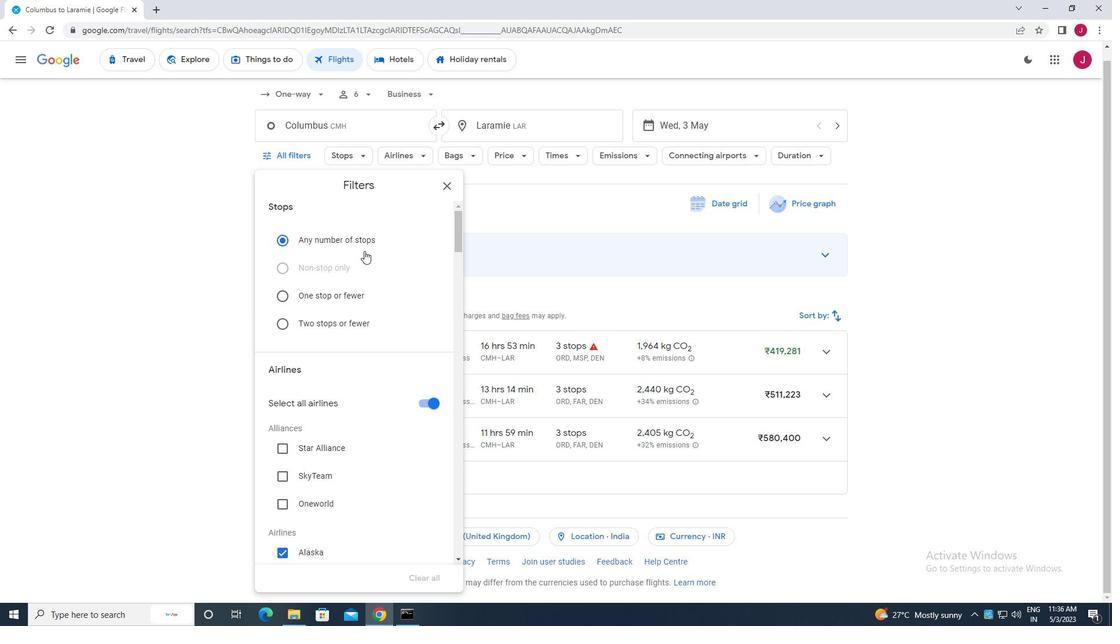 
Action: Mouse moved to (424, 228)
Screenshot: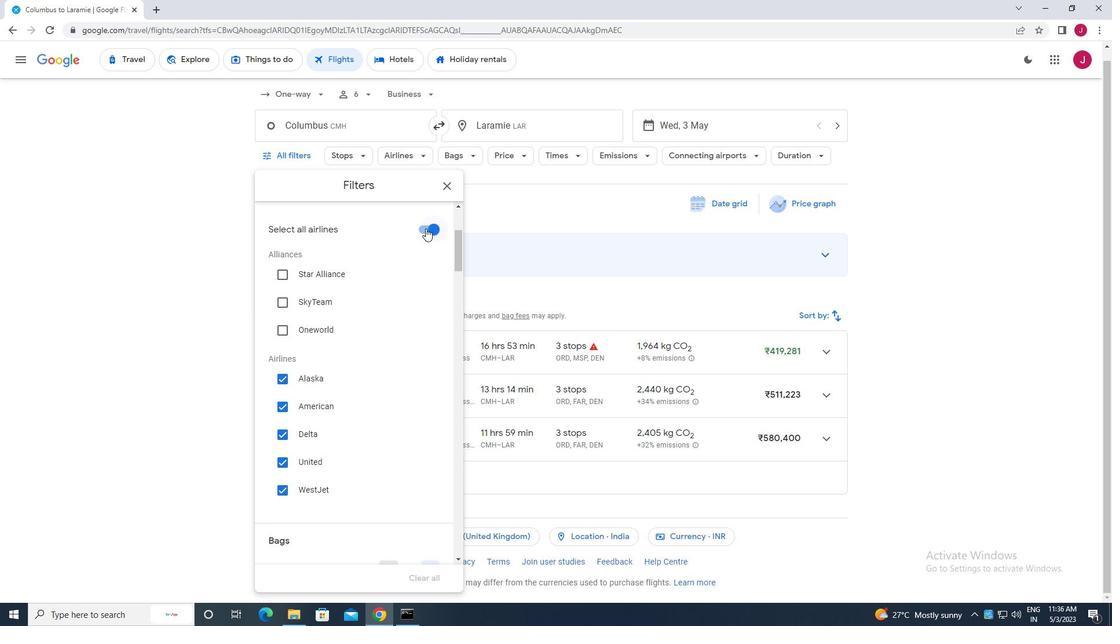 
Action: Mouse pressed left at (424, 228)
Screenshot: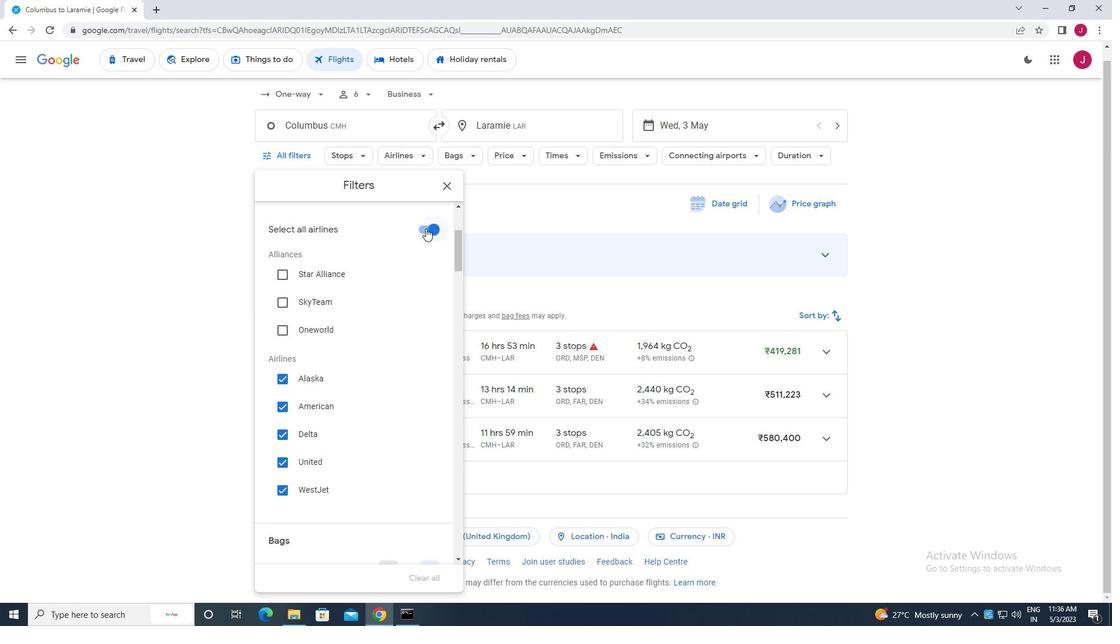 
Action: Mouse moved to (353, 260)
Screenshot: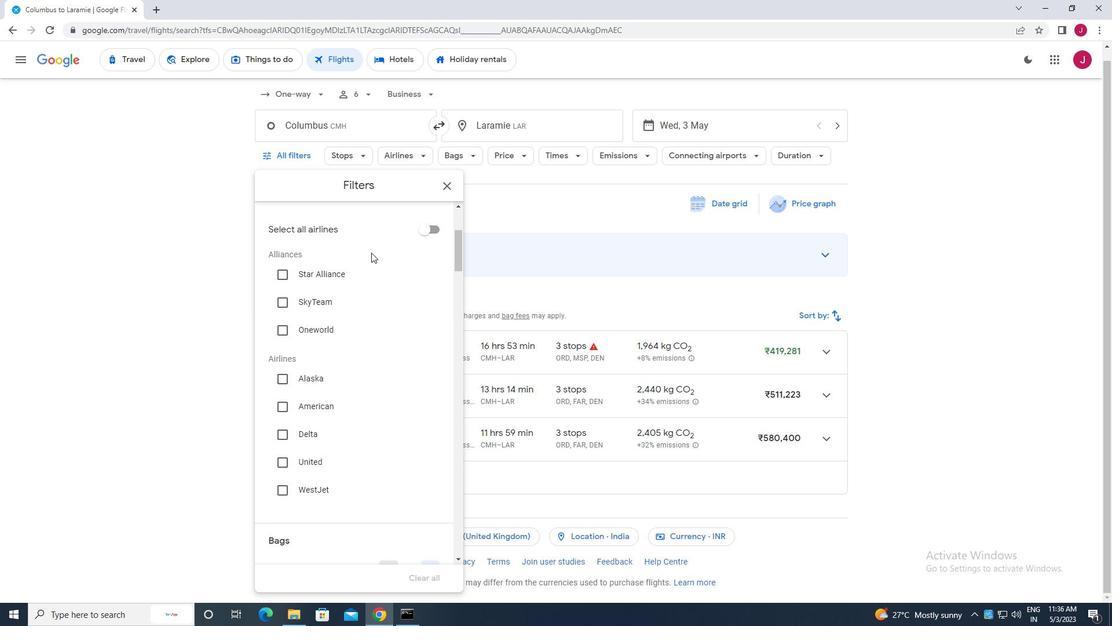 
Action: Mouse scrolled (353, 259) with delta (0, 0)
Screenshot: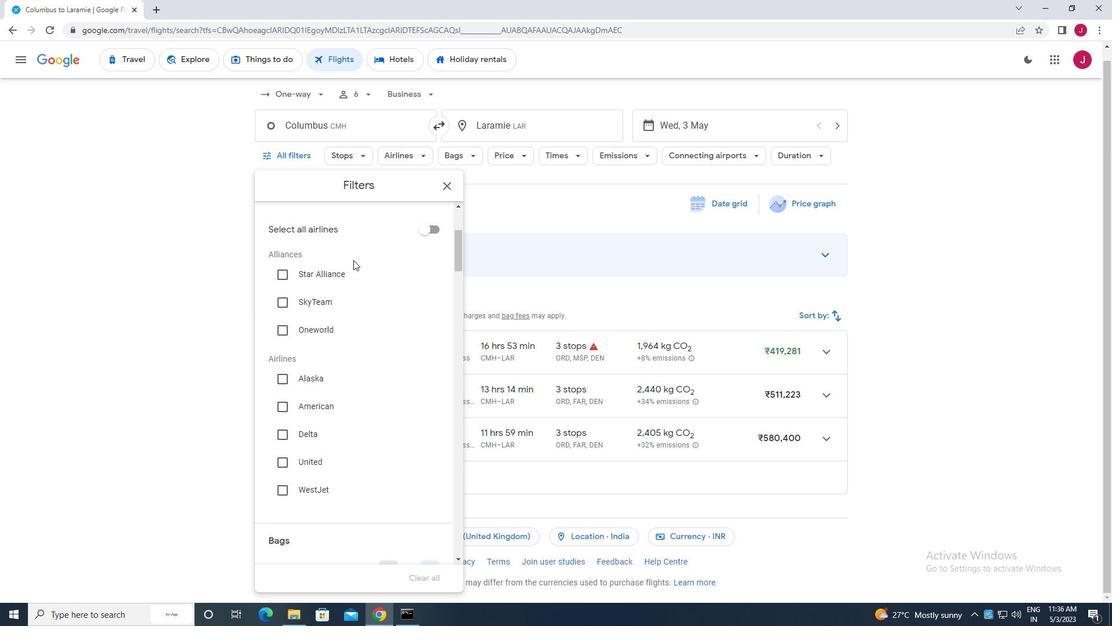 
Action: Mouse moved to (349, 262)
Screenshot: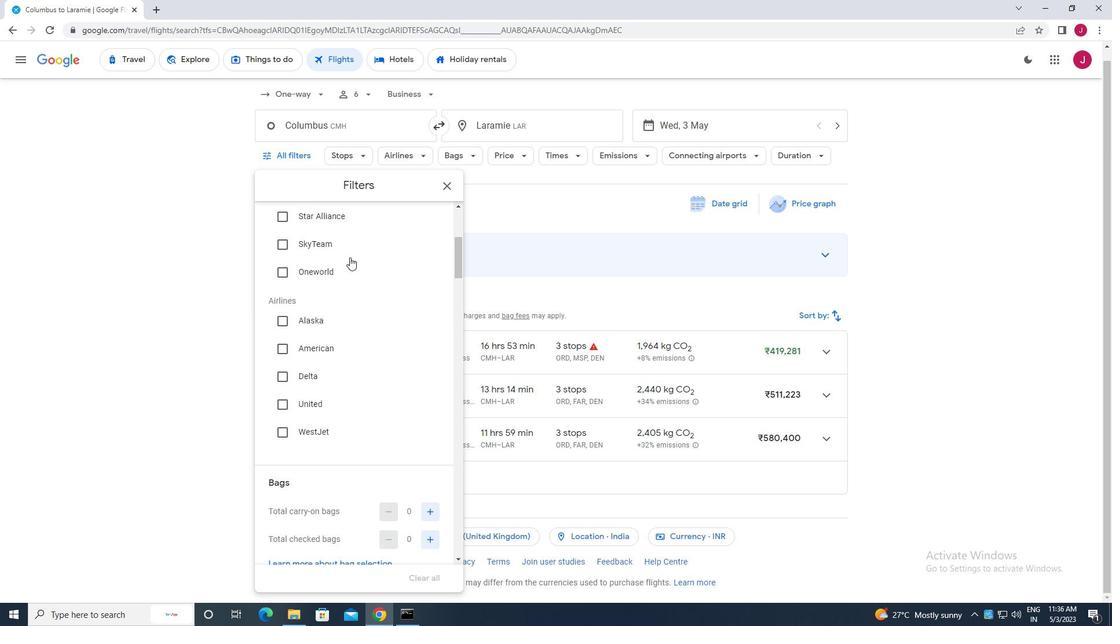 
Action: Mouse scrolled (349, 262) with delta (0, 0)
Screenshot: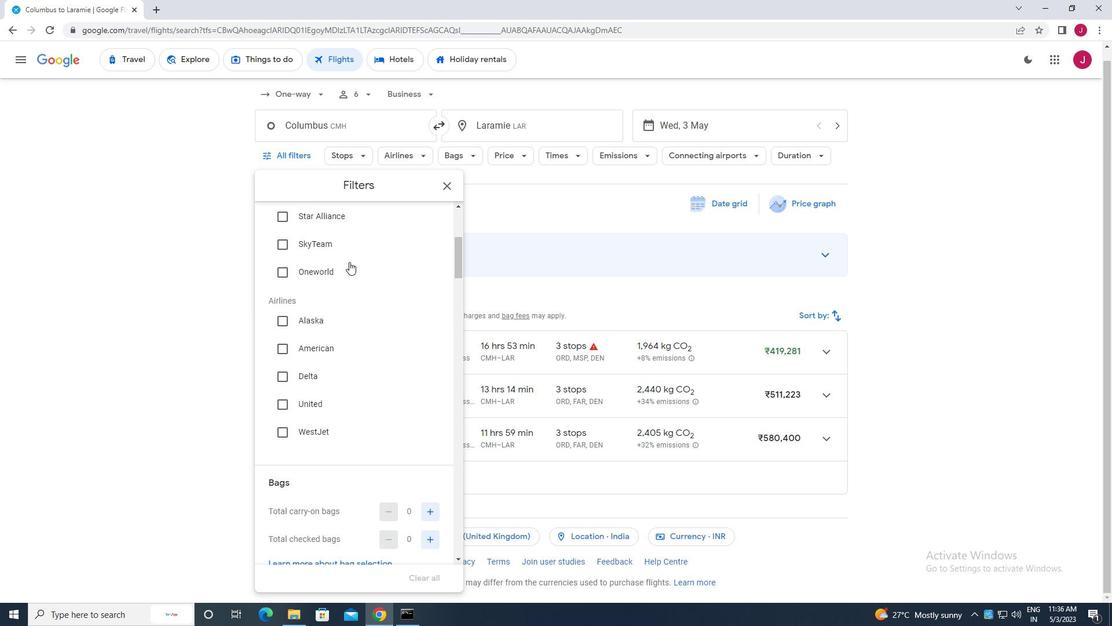 
Action: Mouse moved to (346, 266)
Screenshot: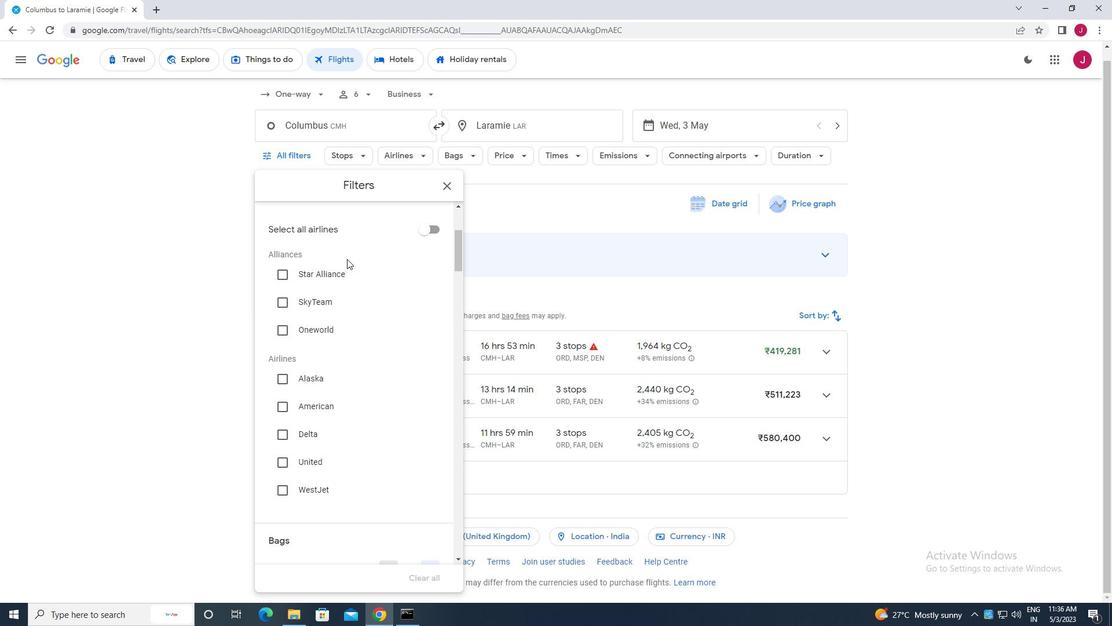 
Action: Mouse scrolled (346, 266) with delta (0, 0)
Screenshot: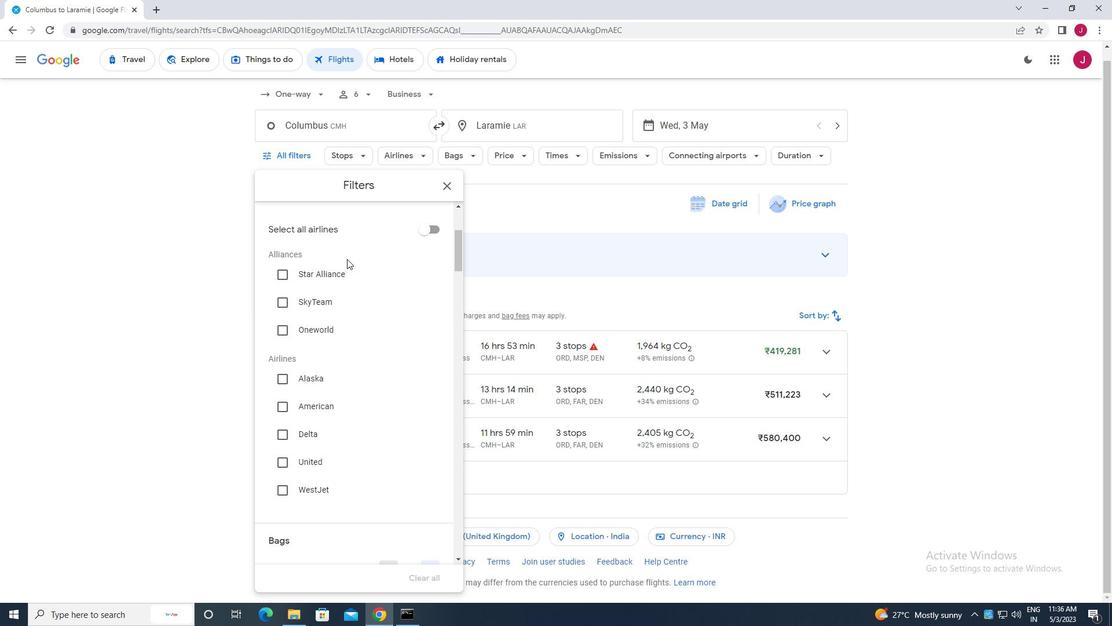 
Action: Mouse moved to (346, 268)
Screenshot: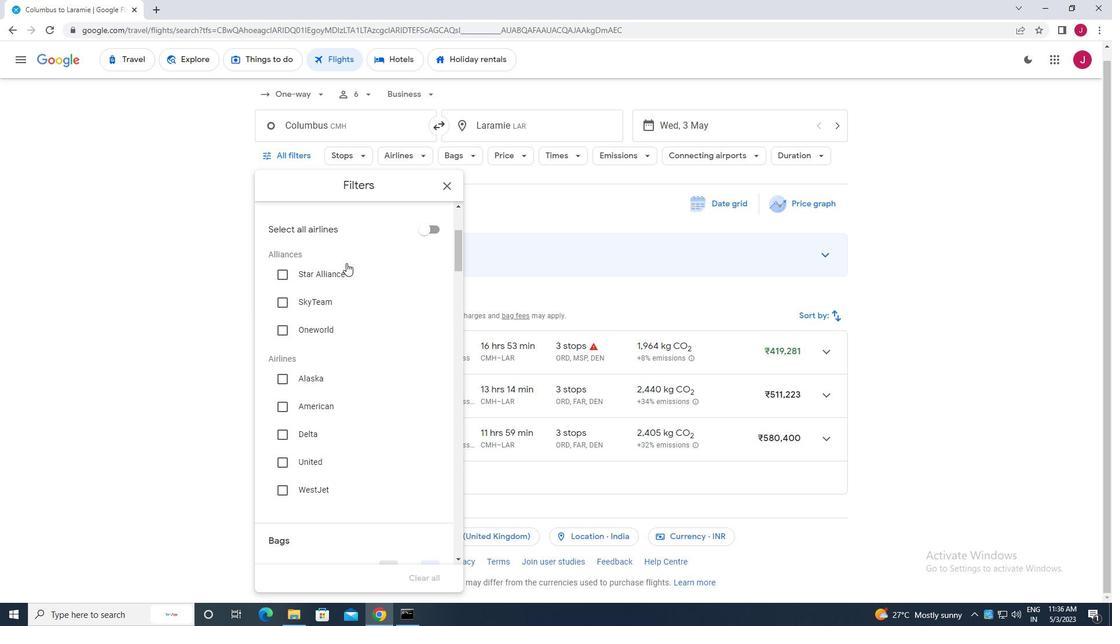 
Action: Mouse scrolled (346, 267) with delta (0, 0)
Screenshot: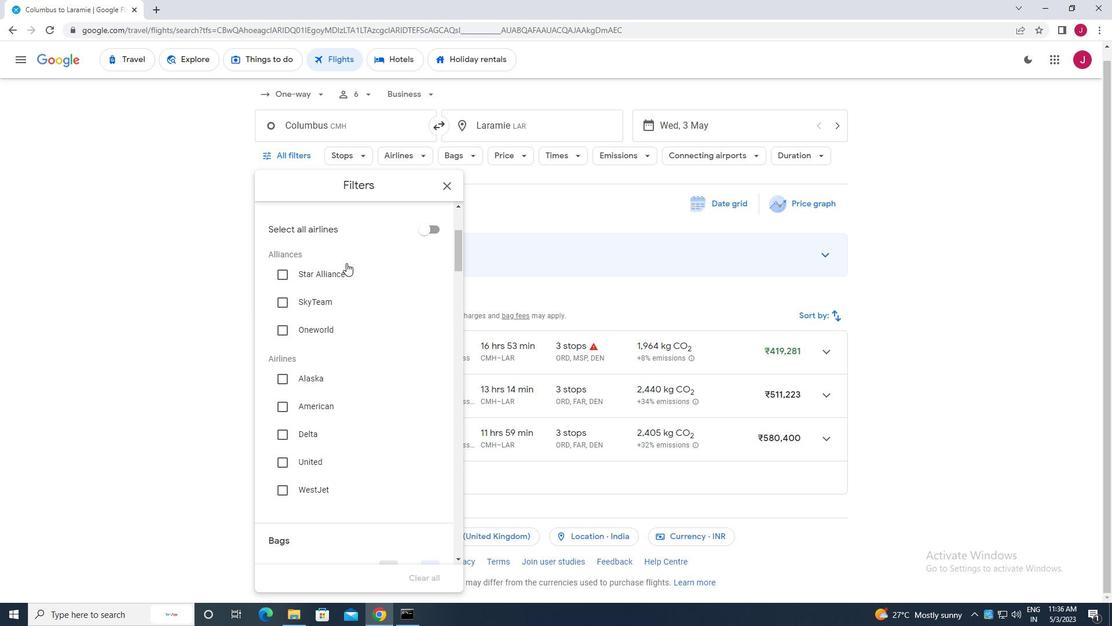 
Action: Mouse scrolled (346, 267) with delta (0, 0)
Screenshot: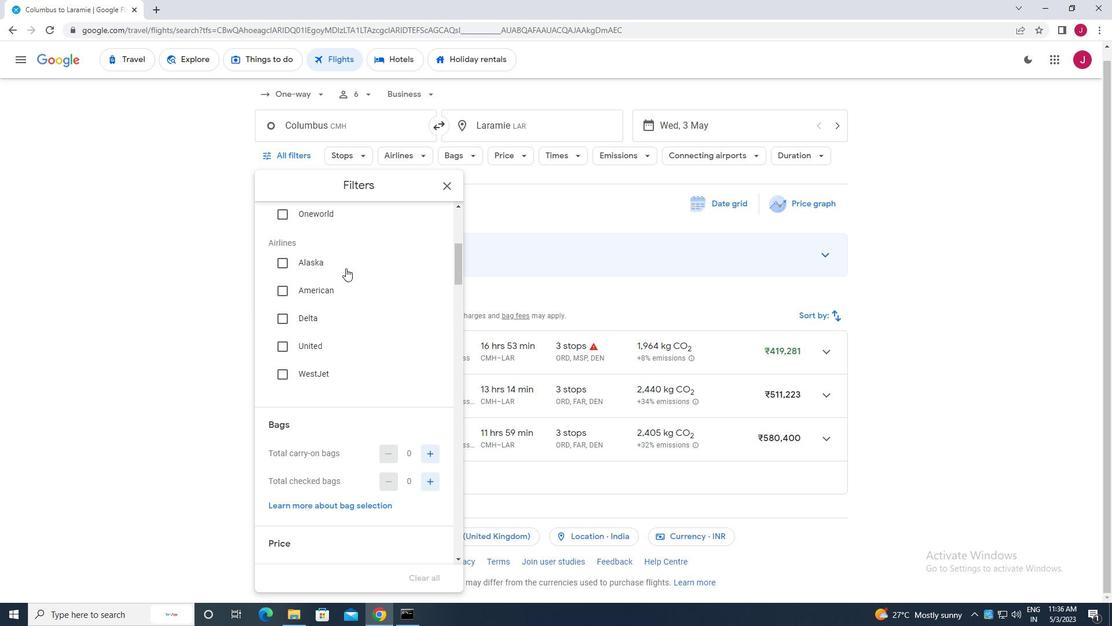 
Action: Mouse moved to (344, 266)
Screenshot: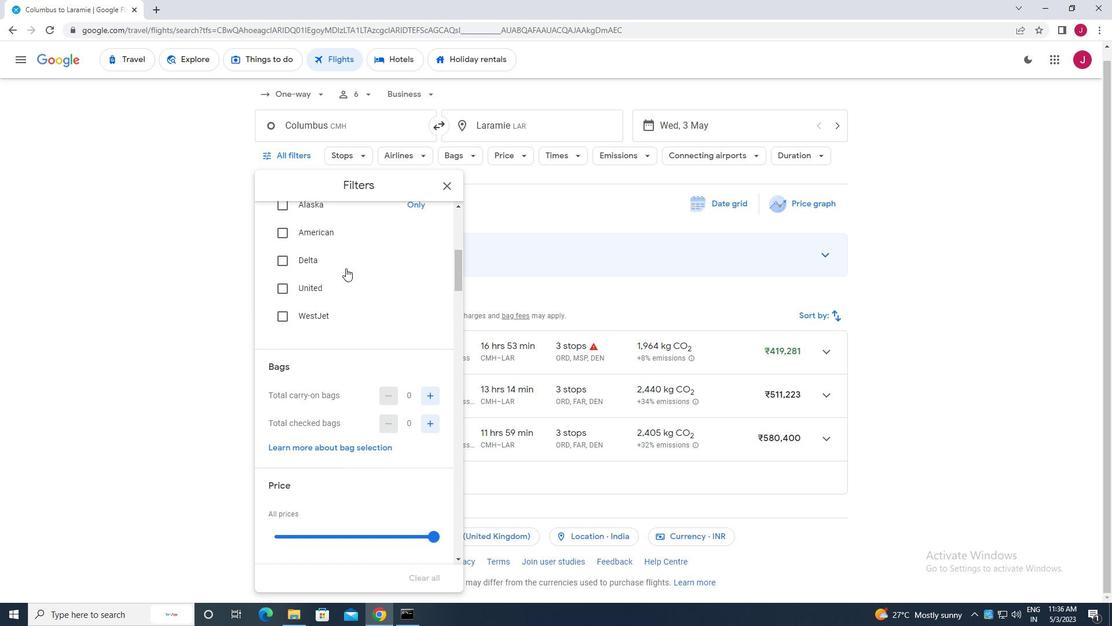 
Action: Mouse scrolled (344, 265) with delta (0, 0)
Screenshot: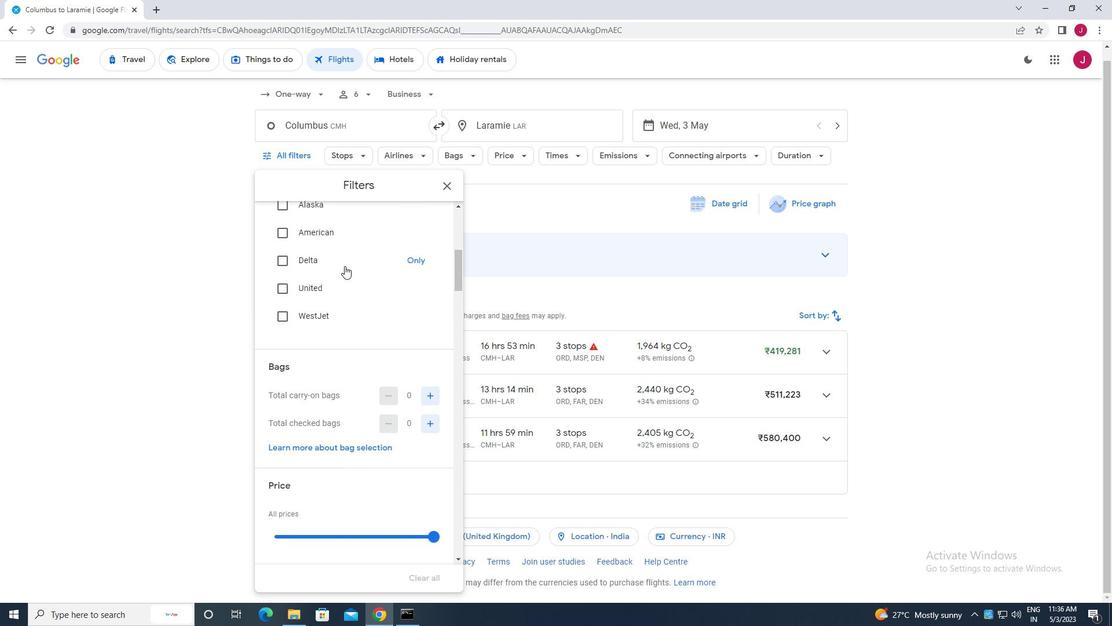 
Action: Mouse scrolled (344, 265) with delta (0, 0)
Screenshot: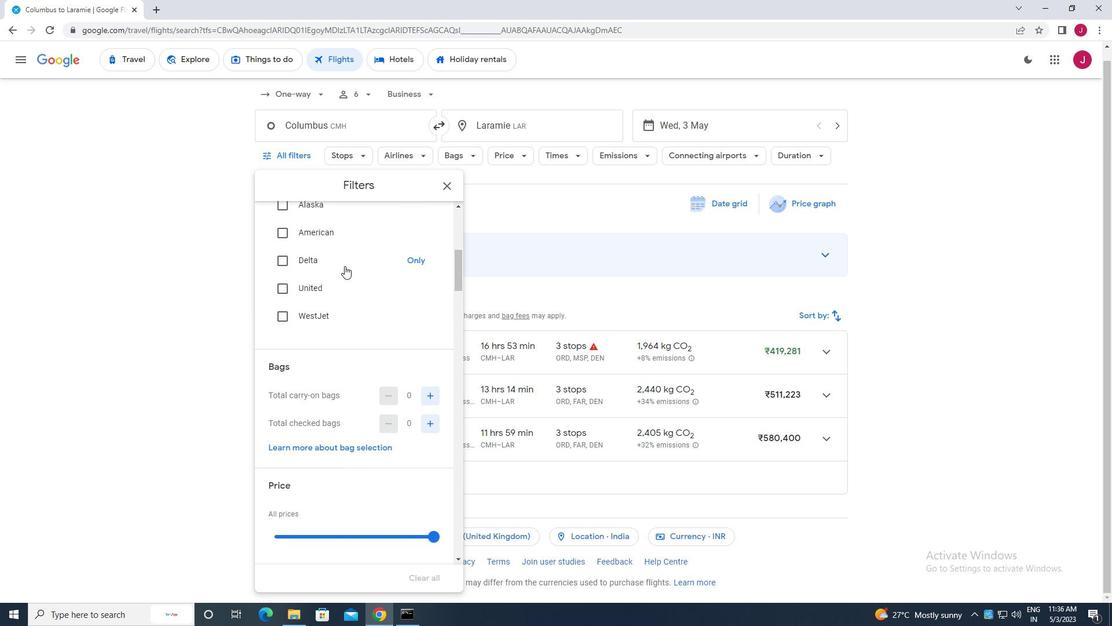 
Action: Mouse scrolled (344, 265) with delta (0, 0)
Screenshot: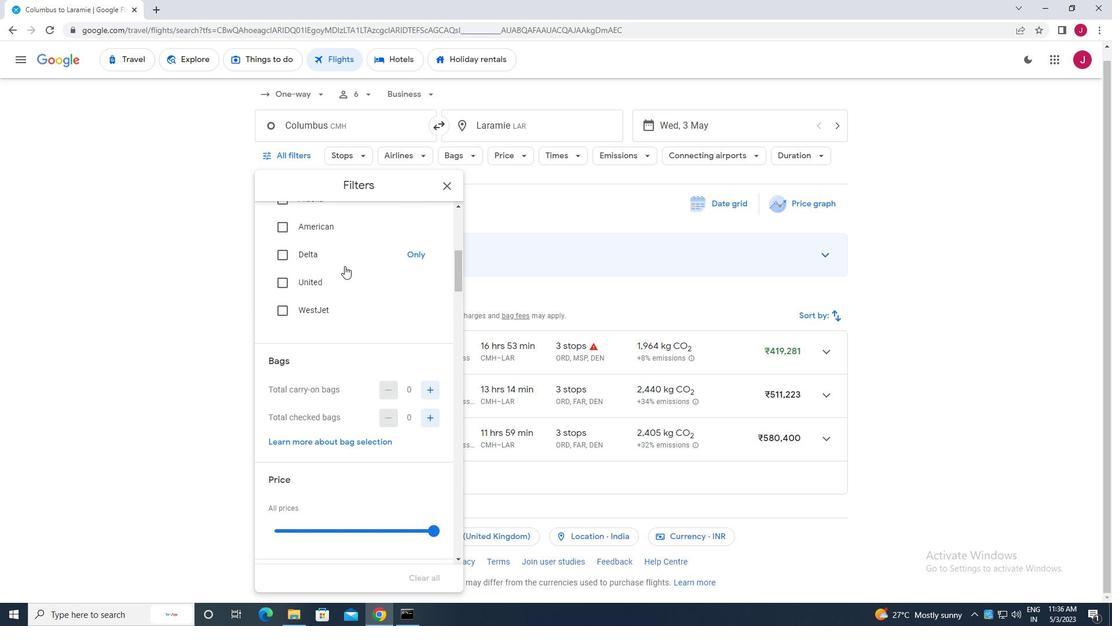 
Action: Mouse moved to (426, 219)
Screenshot: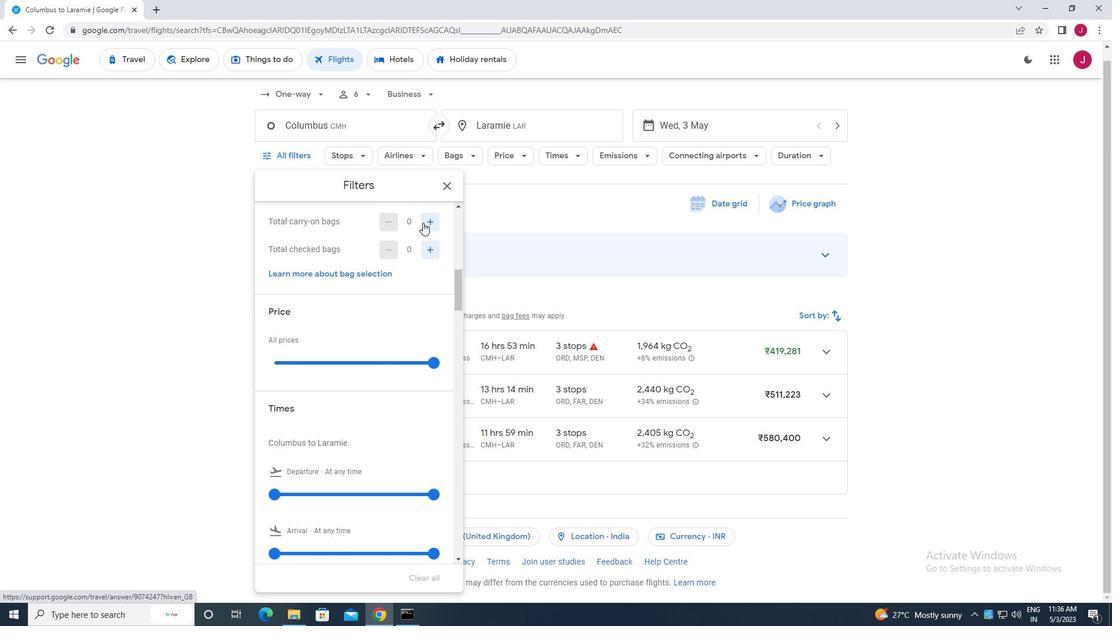 
Action: Mouse pressed left at (426, 219)
Screenshot: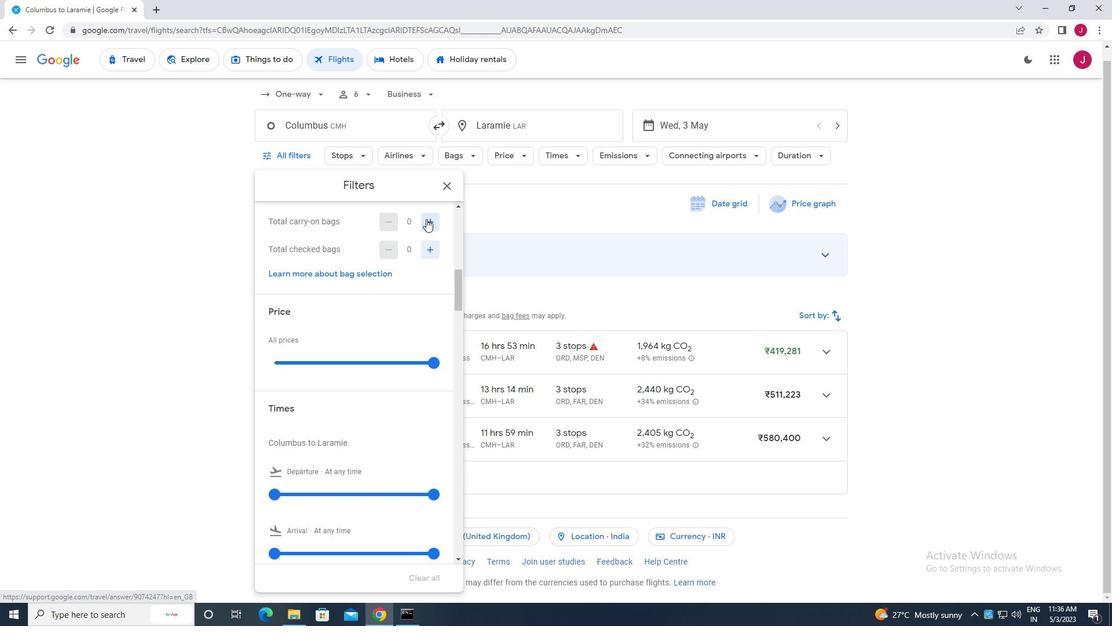 
Action: Mouse moved to (435, 253)
Screenshot: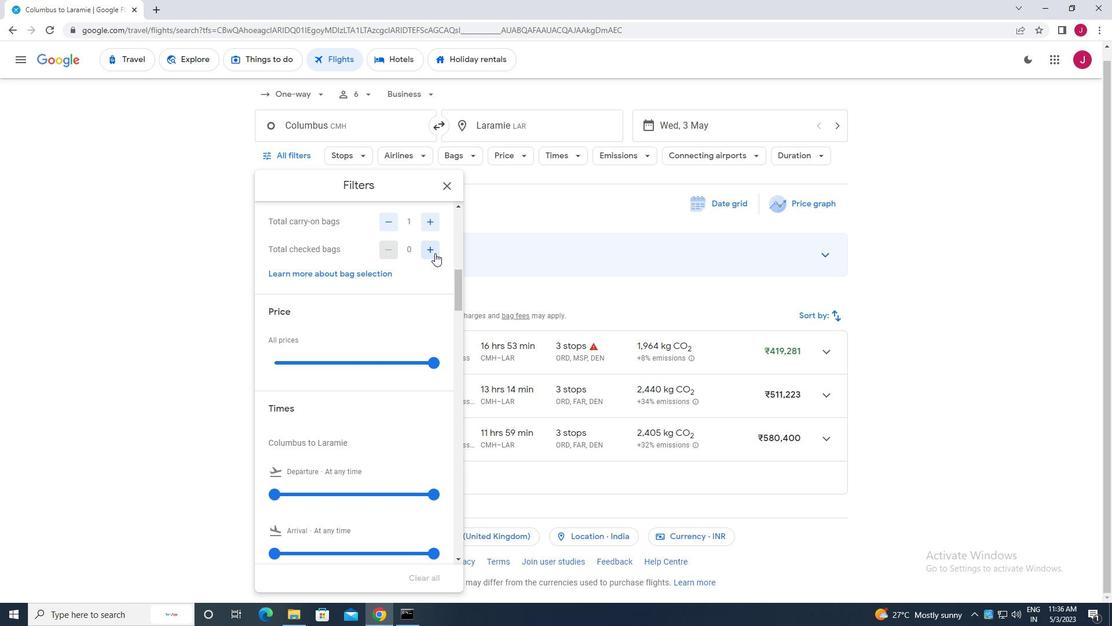 
Action: Mouse pressed left at (435, 253)
Screenshot: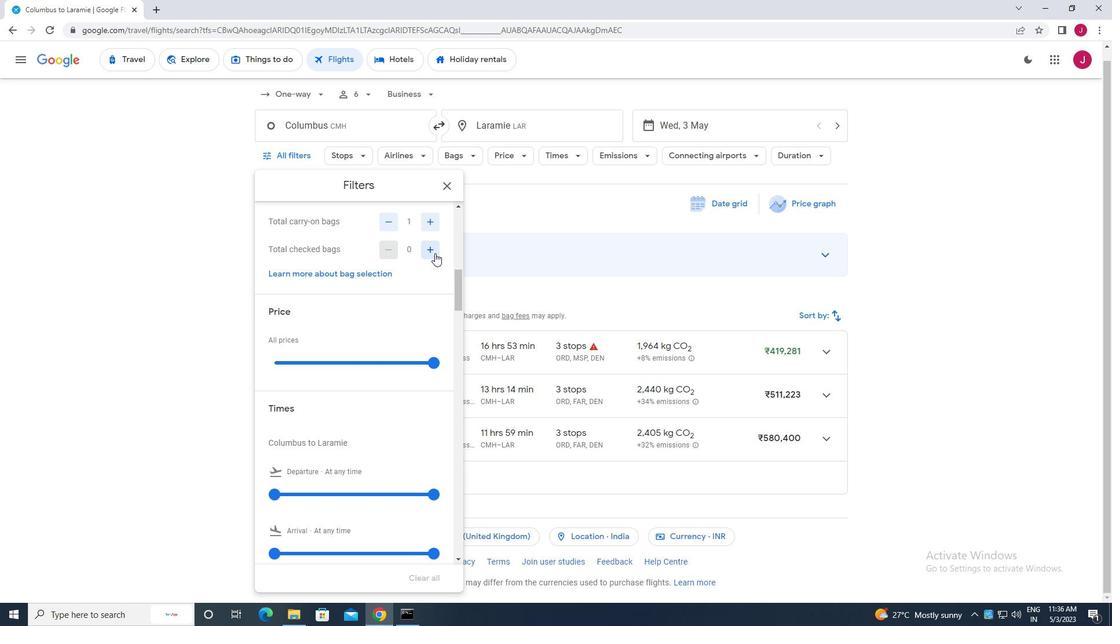 
Action: Mouse moved to (433, 252)
Screenshot: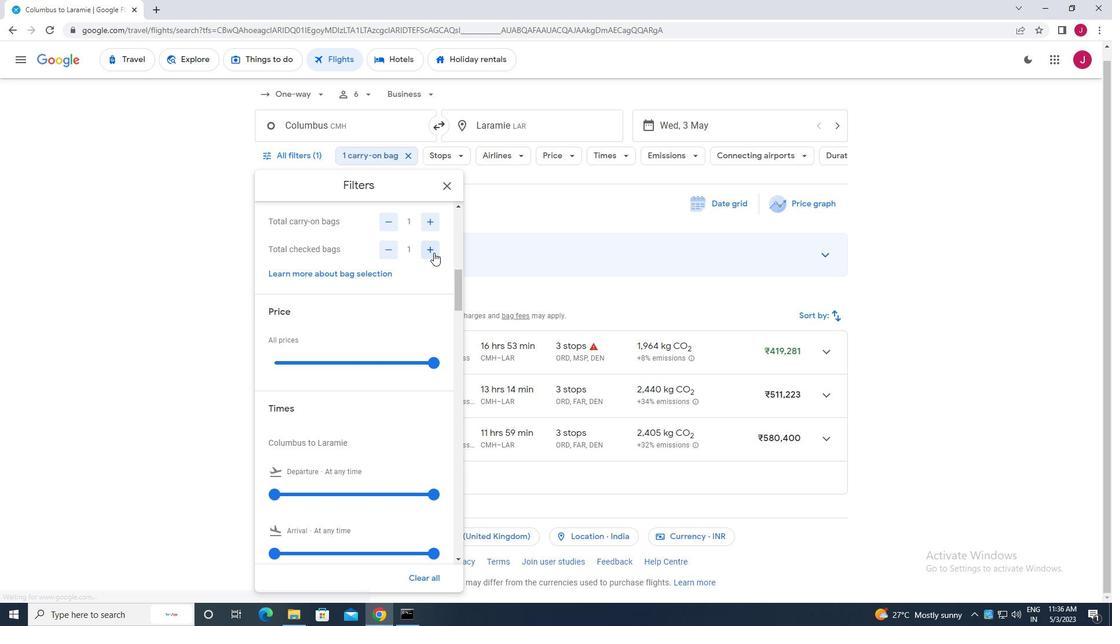 
Action: Mouse pressed left at (433, 252)
Screenshot: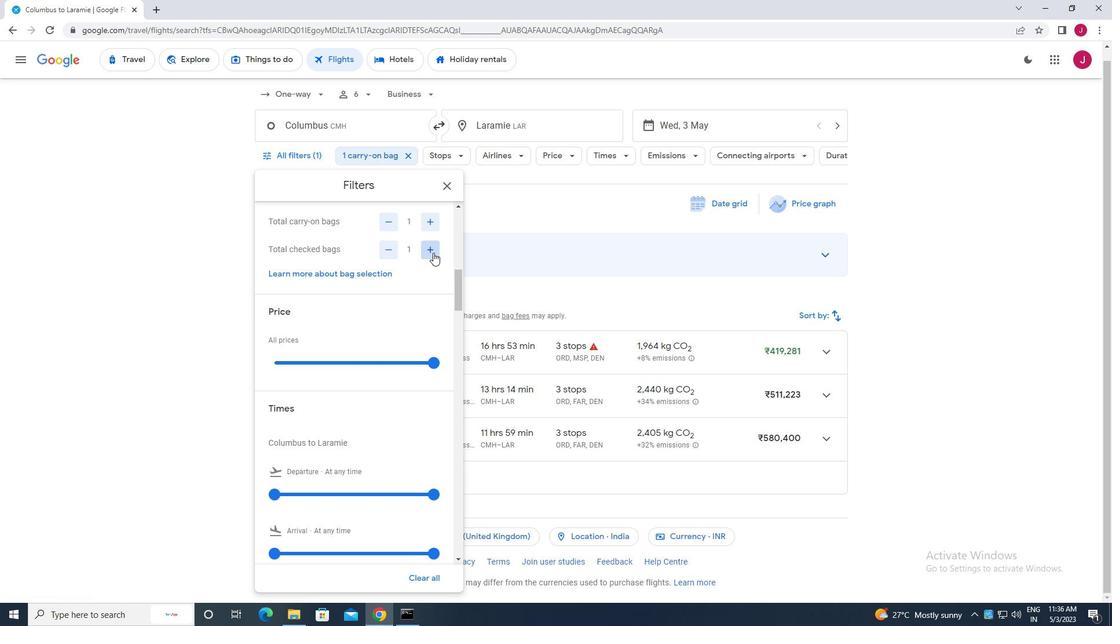 
Action: Mouse pressed left at (433, 252)
Screenshot: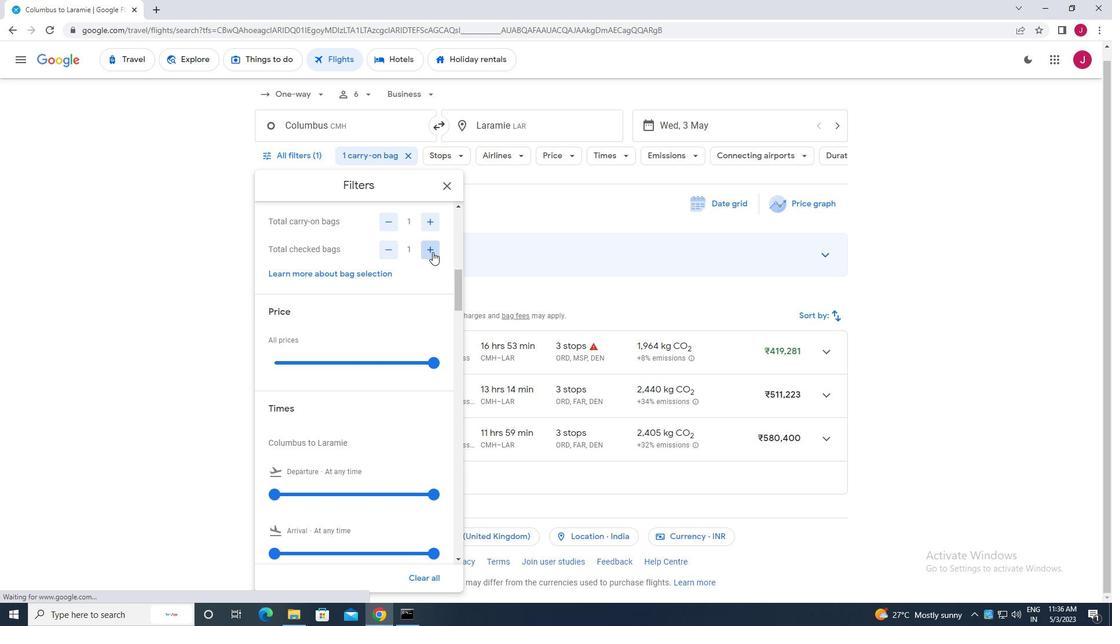
Action: Mouse scrolled (433, 251) with delta (0, 0)
Screenshot: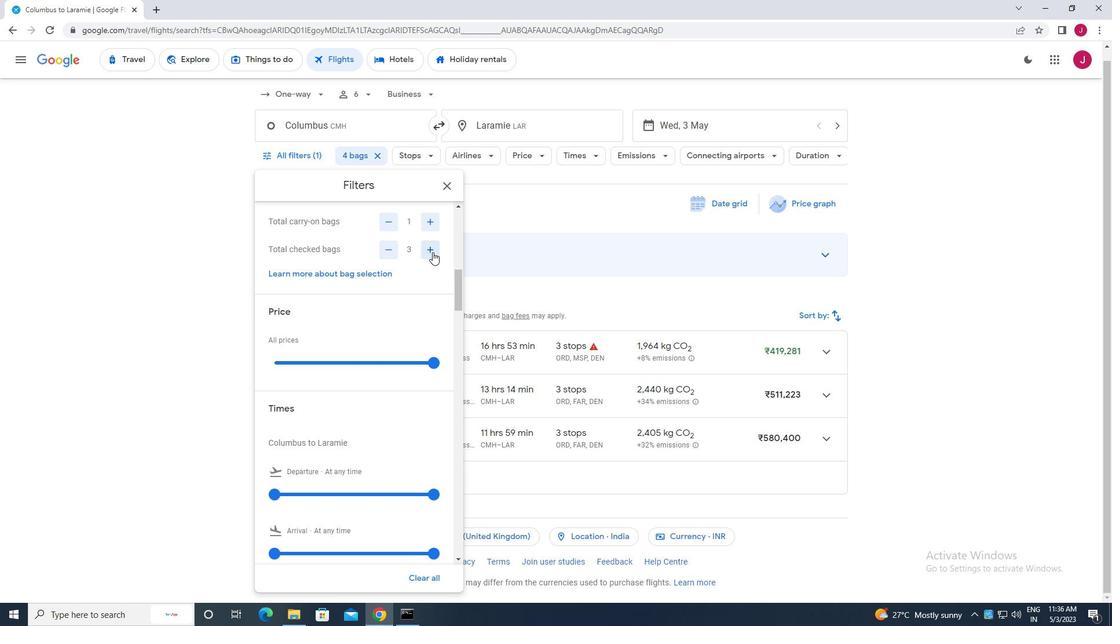 
Action: Mouse scrolled (433, 251) with delta (0, 0)
Screenshot: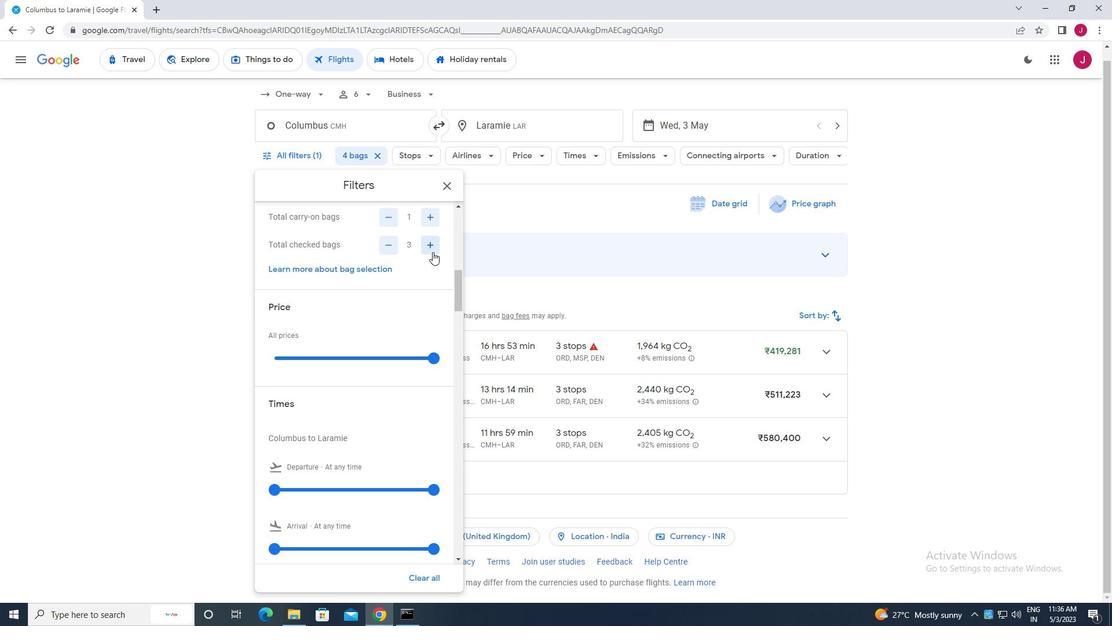 
Action: Mouse moved to (405, 273)
Screenshot: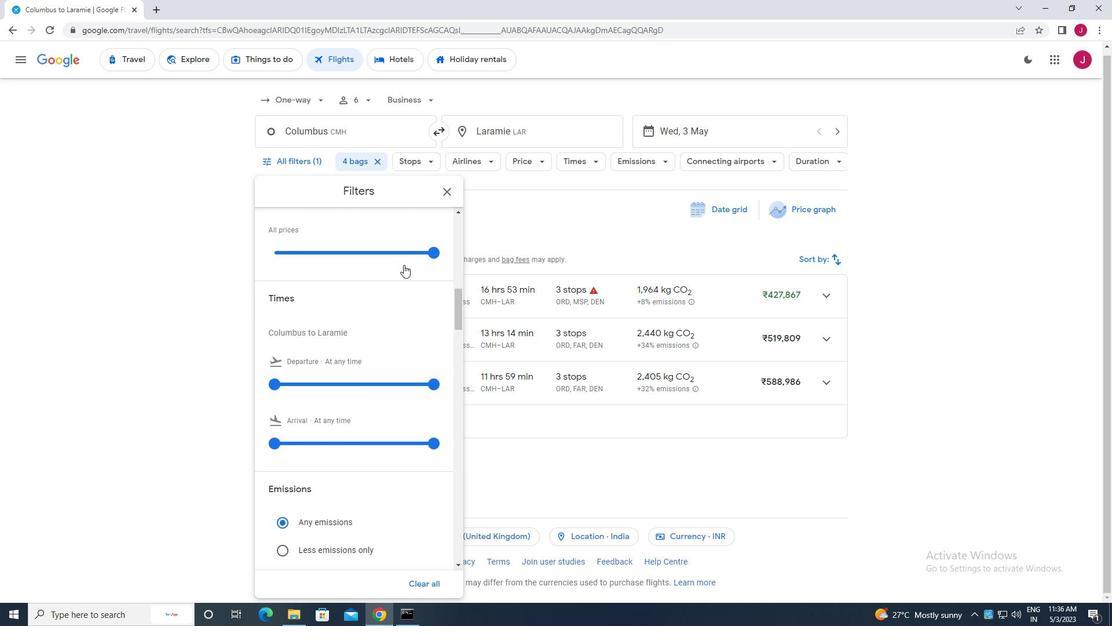 
Action: Mouse scrolled (405, 273) with delta (0, 0)
Screenshot: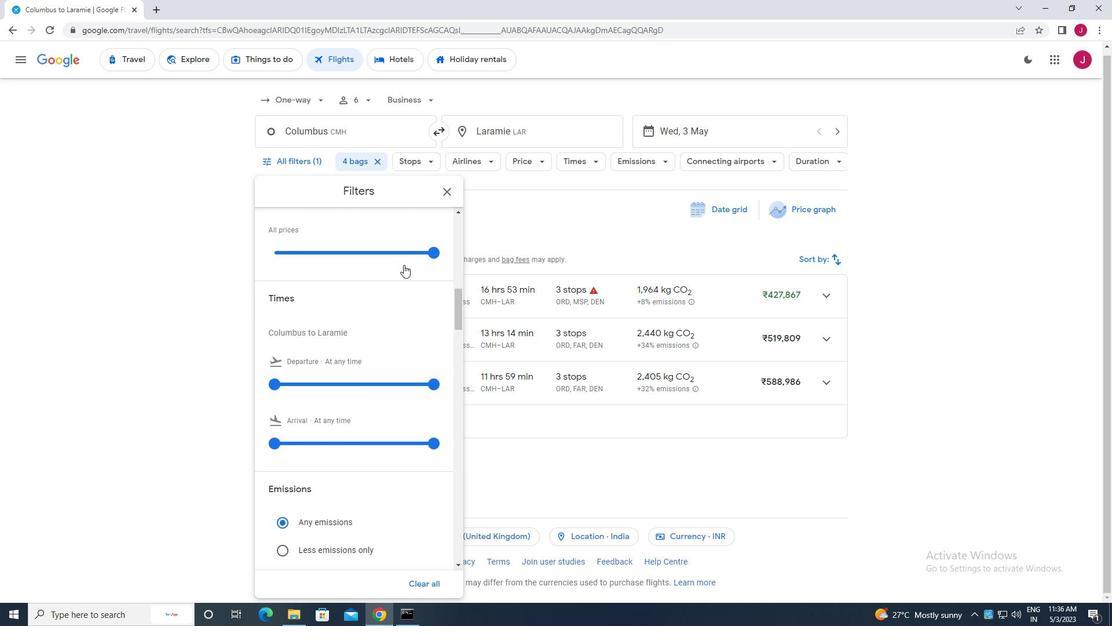
Action: Mouse moved to (405, 275)
Screenshot: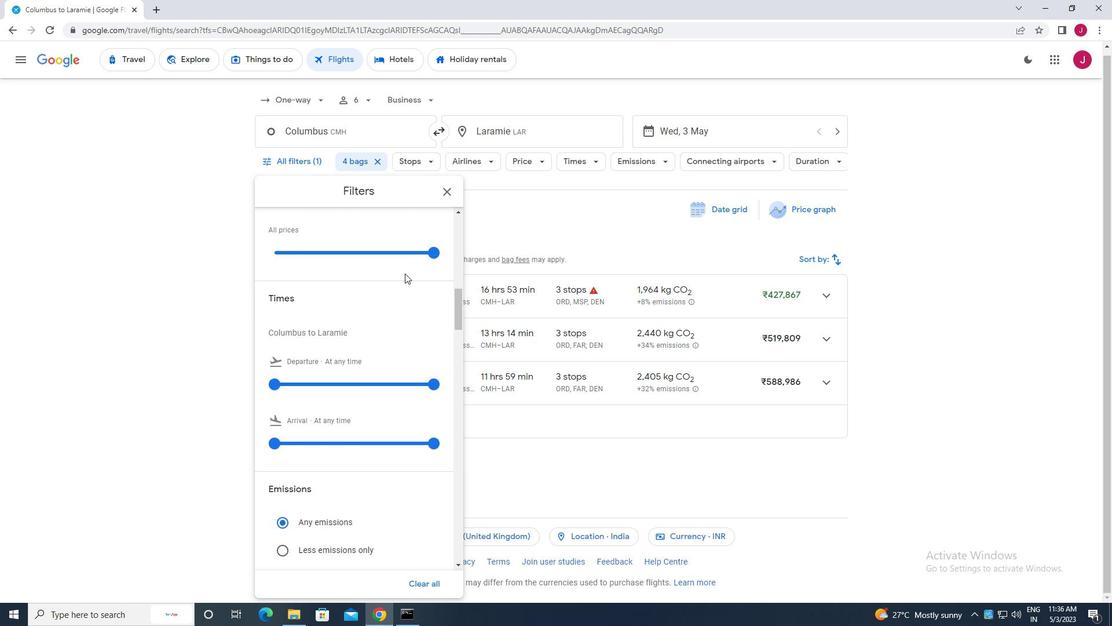
Action: Mouse scrolled (405, 274) with delta (0, 0)
Screenshot: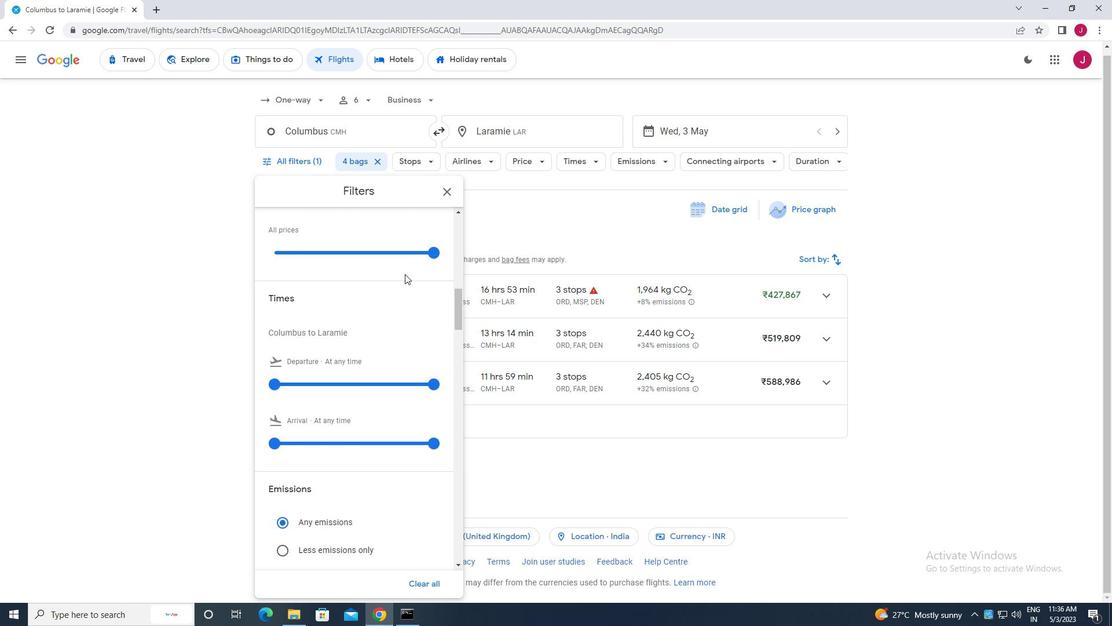 
Action: Mouse moved to (274, 266)
Screenshot: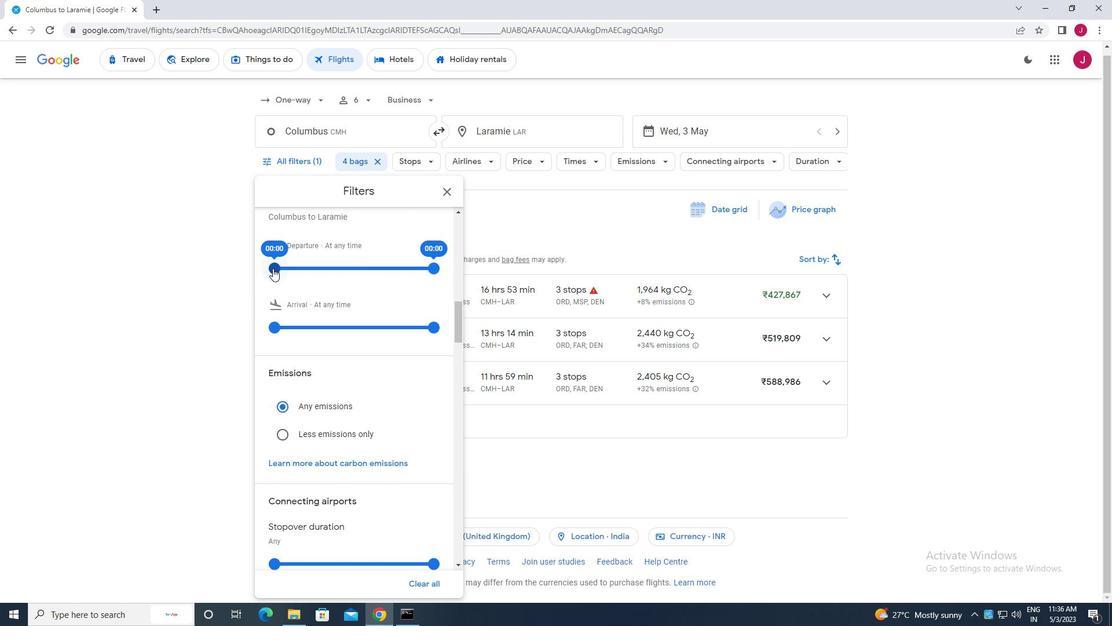 
Action: Mouse pressed left at (274, 266)
Screenshot: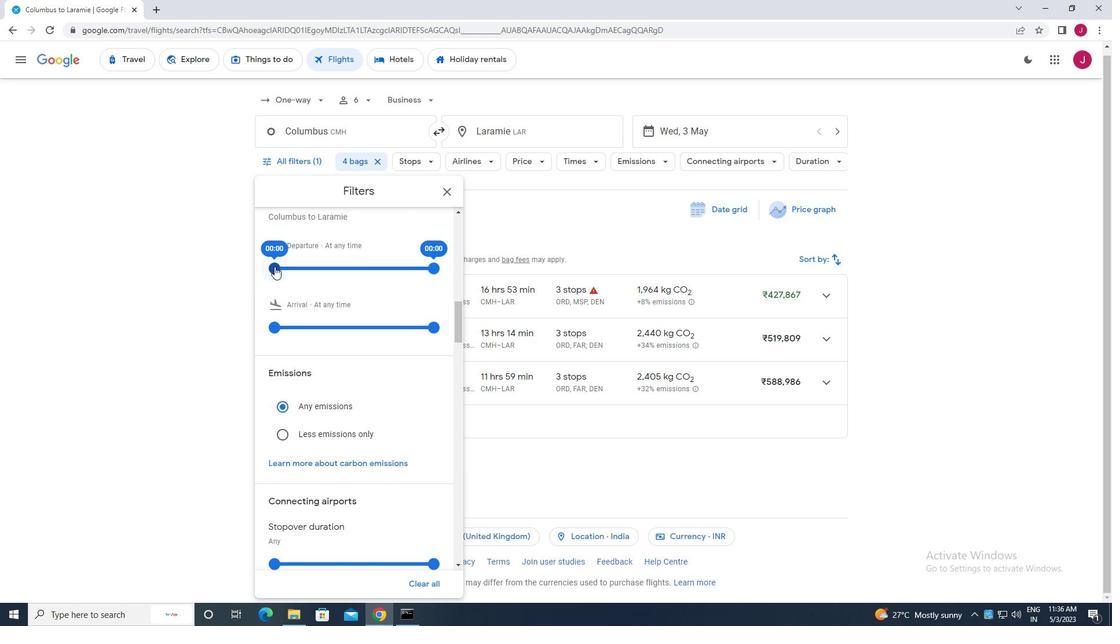 
Action: Mouse moved to (434, 266)
Screenshot: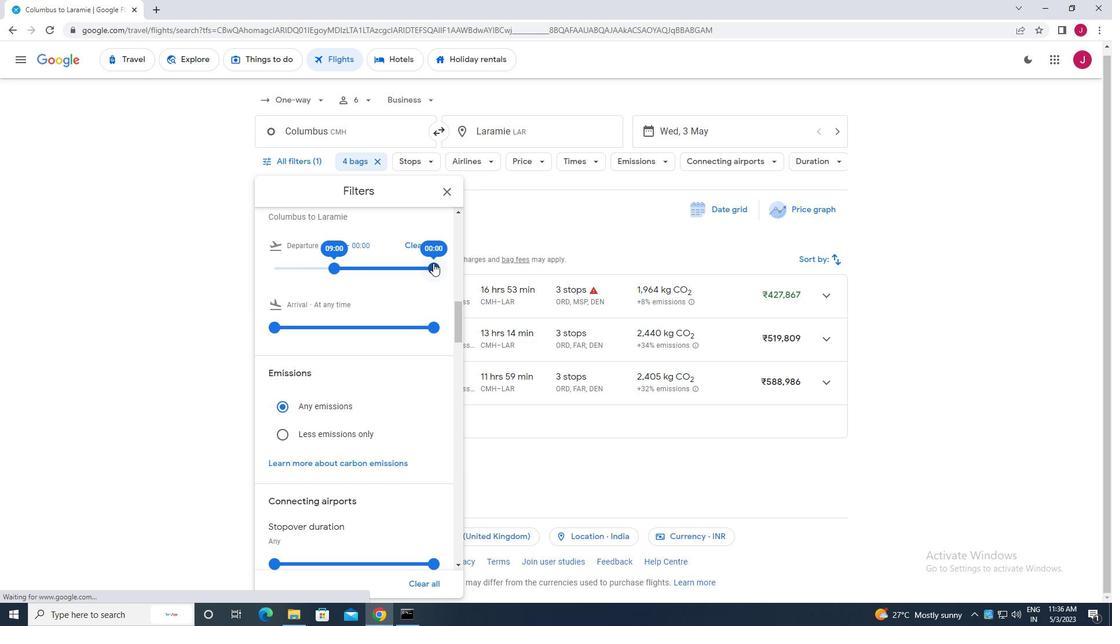 
Action: Mouse pressed left at (434, 266)
Screenshot: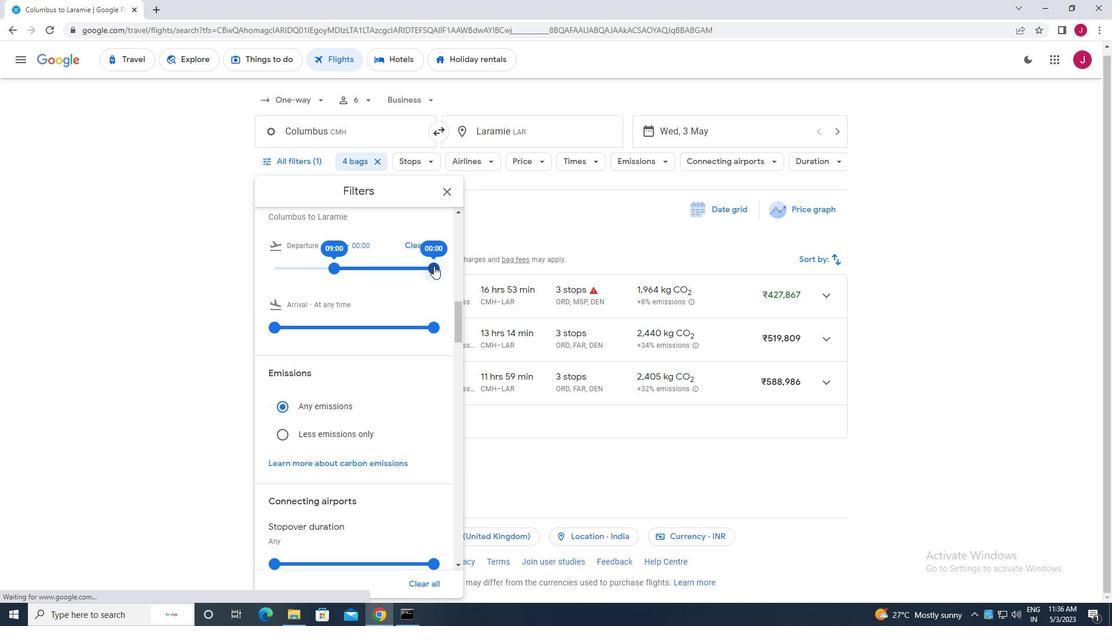 
Action: Mouse moved to (446, 193)
Screenshot: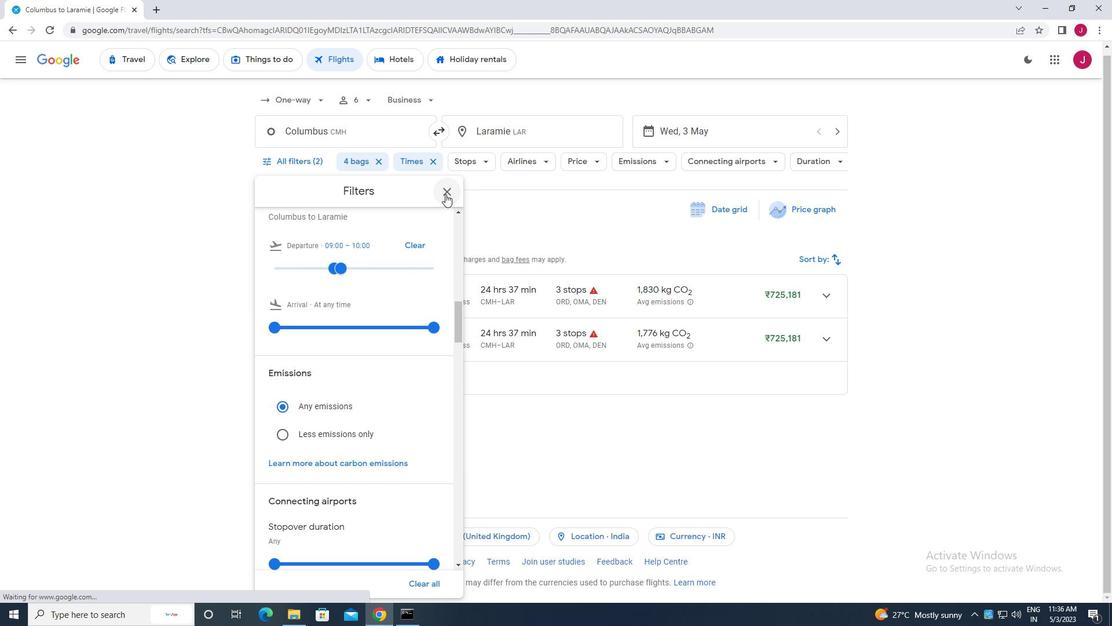 
Action: Mouse pressed left at (446, 193)
Screenshot: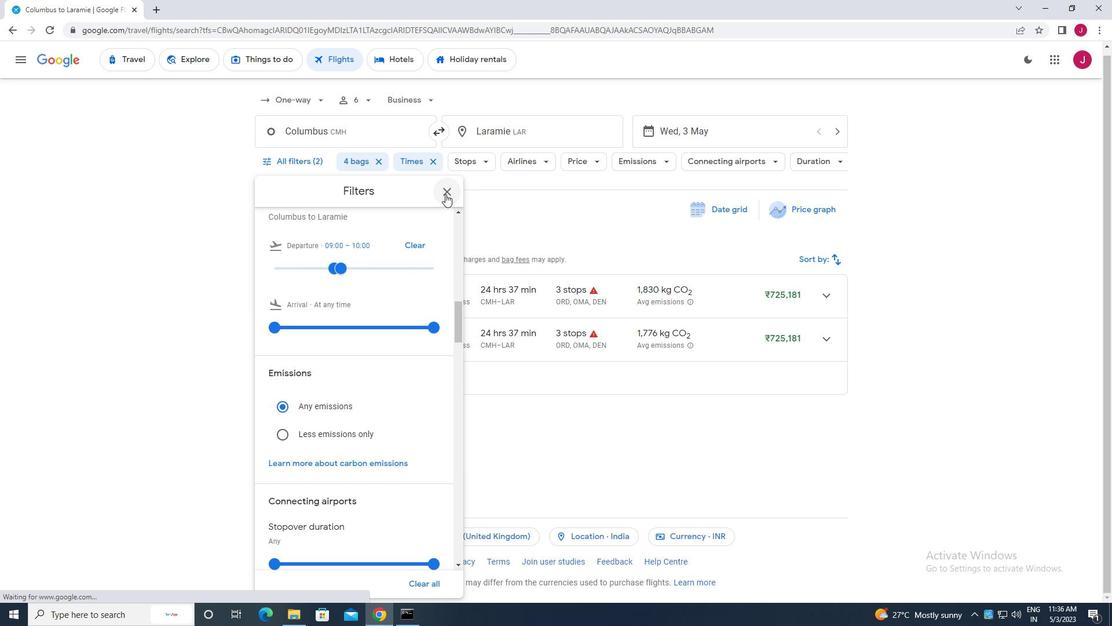 
Action: Mouse moved to (441, 194)
Screenshot: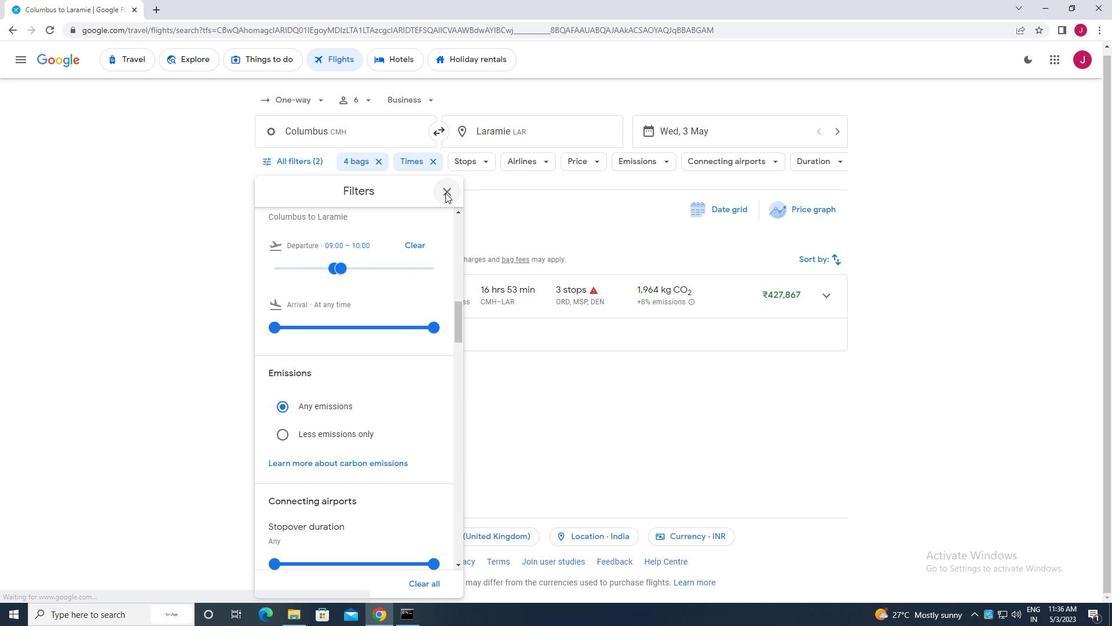 
